 Task: Search one way flight ticket for 5 adults, 2 children, 1 infant in seat and 1 infant on lap in economy from Flagstaff: Flagstaff Pulliam Airport to Riverton: Central Wyoming Regional Airport (was Riverton Regional) on 5-4-2023. Choice of flights is American. Number of bags: 2 carry on bags. Price is upto 78000. Outbound departure time preference is 22:30.
Action: Mouse moved to (303, 259)
Screenshot: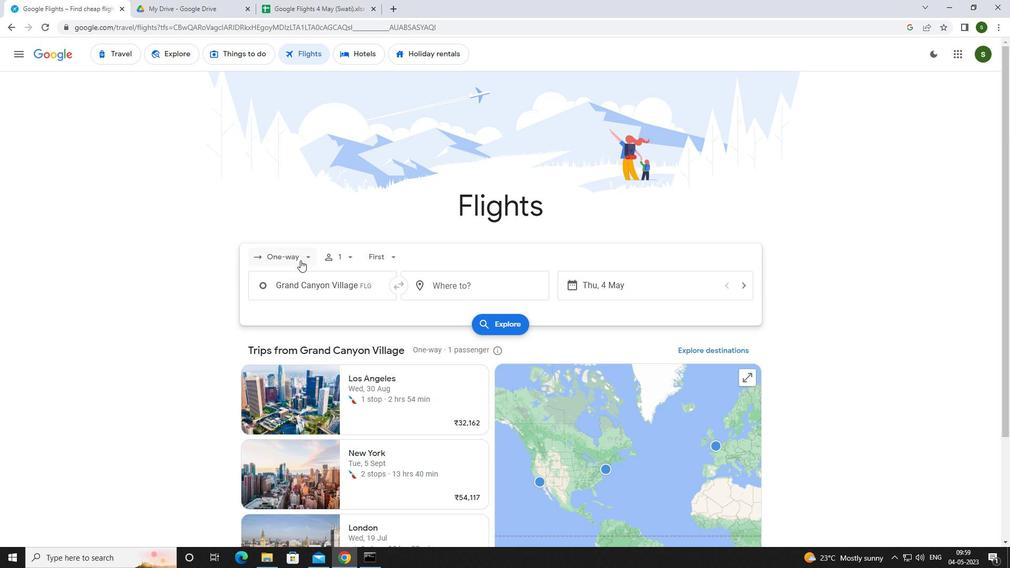 
Action: Mouse pressed left at (303, 259)
Screenshot: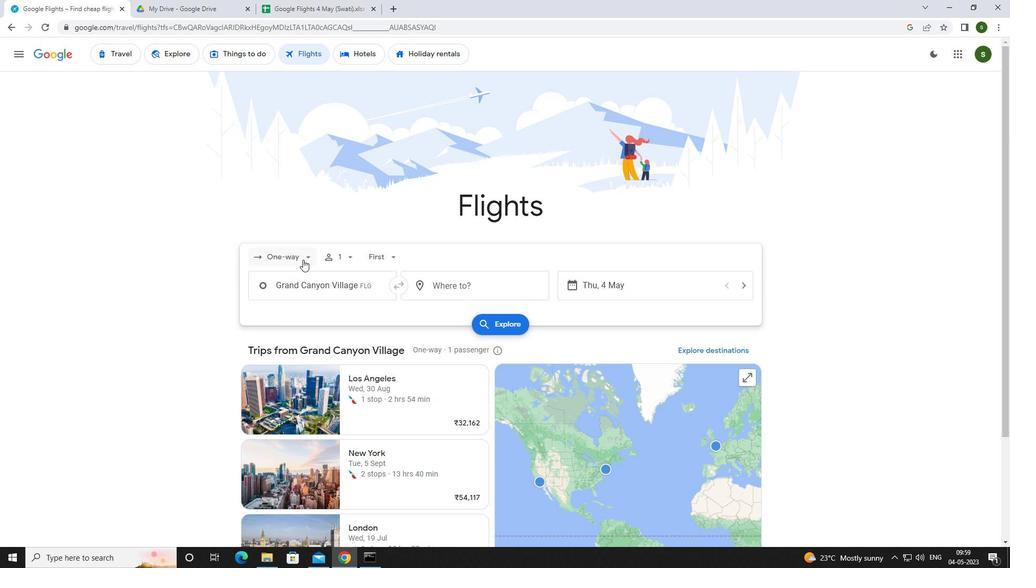 
Action: Mouse moved to (293, 308)
Screenshot: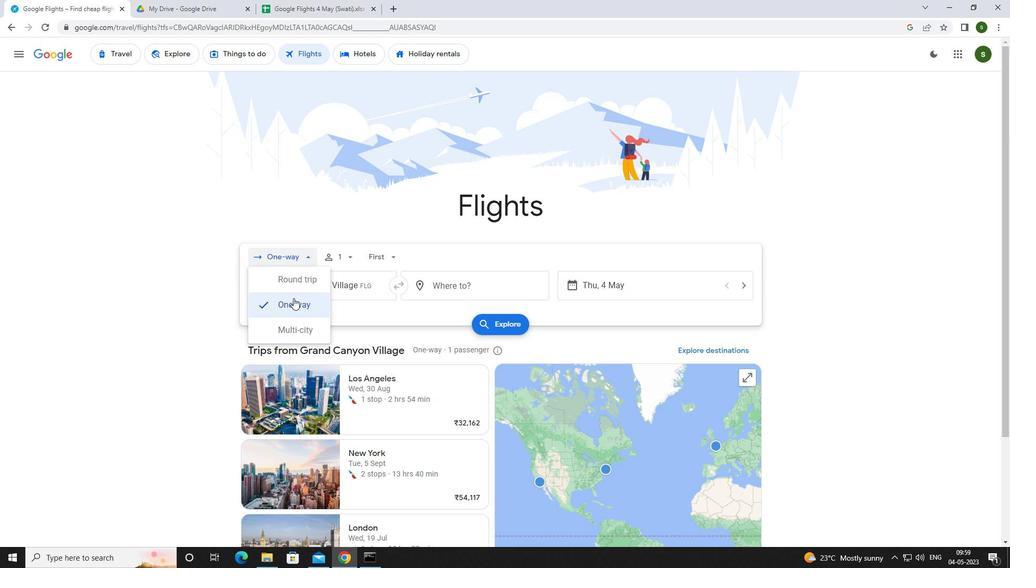 
Action: Mouse pressed left at (293, 308)
Screenshot: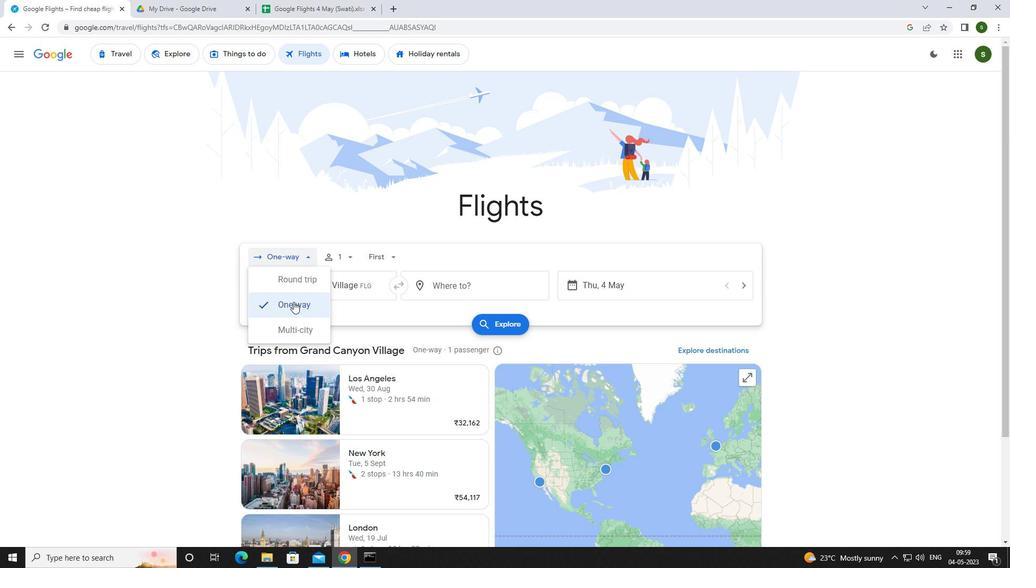 
Action: Mouse moved to (351, 256)
Screenshot: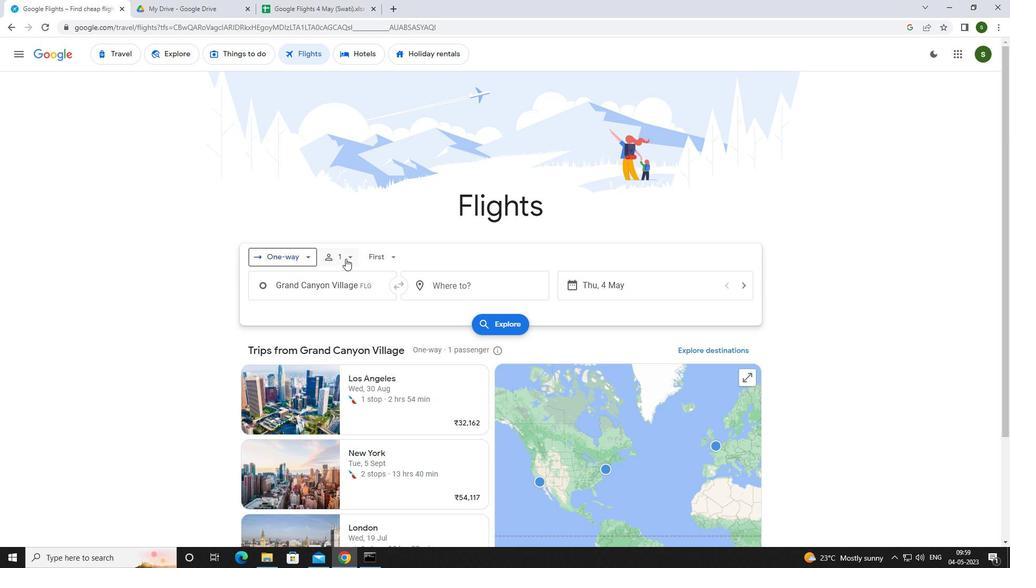 
Action: Mouse pressed left at (351, 256)
Screenshot: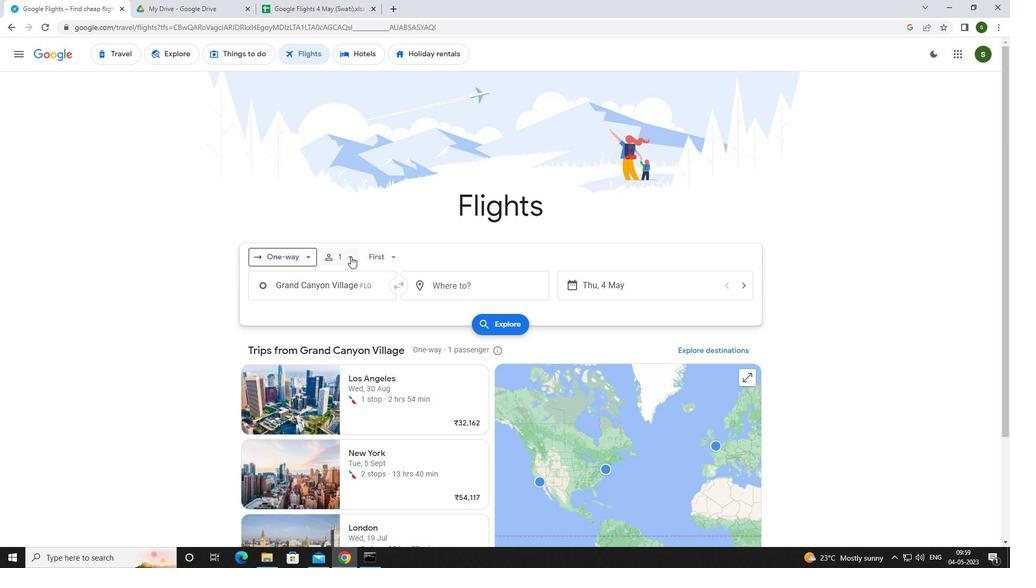 
Action: Mouse moved to (429, 286)
Screenshot: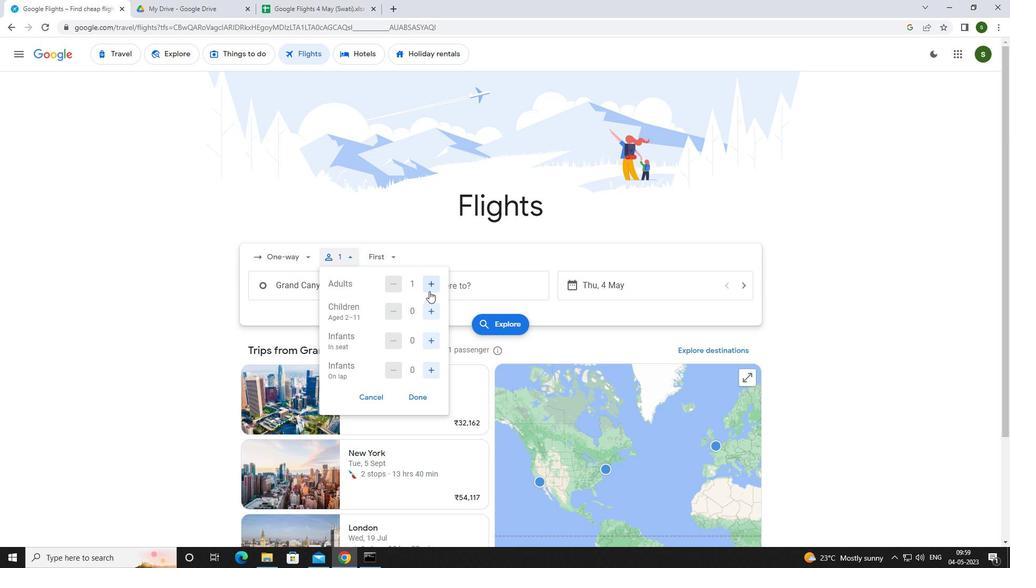
Action: Mouse pressed left at (429, 286)
Screenshot: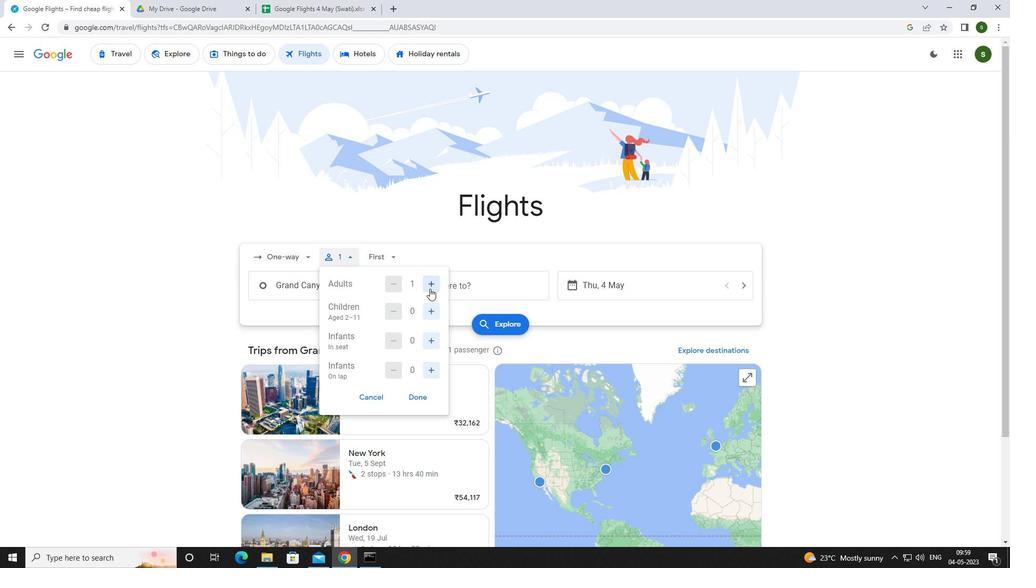 
Action: Mouse moved to (429, 285)
Screenshot: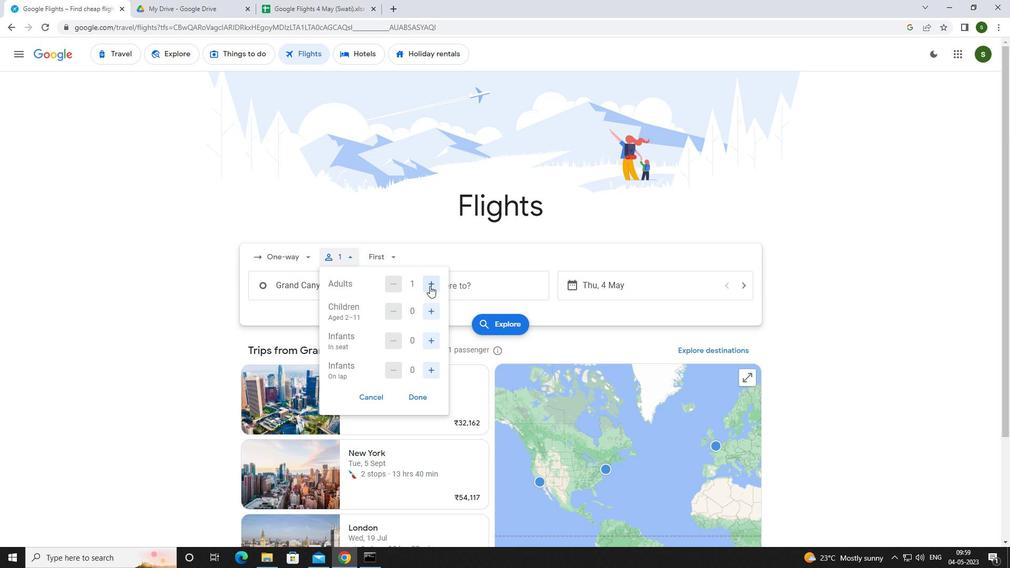 
Action: Mouse pressed left at (429, 285)
Screenshot: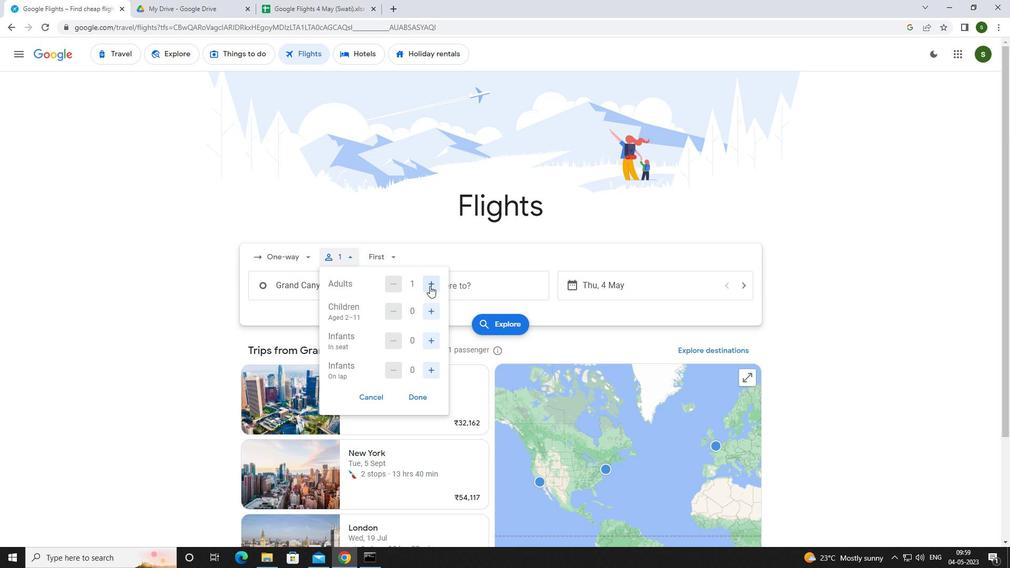 
Action: Mouse pressed left at (429, 285)
Screenshot: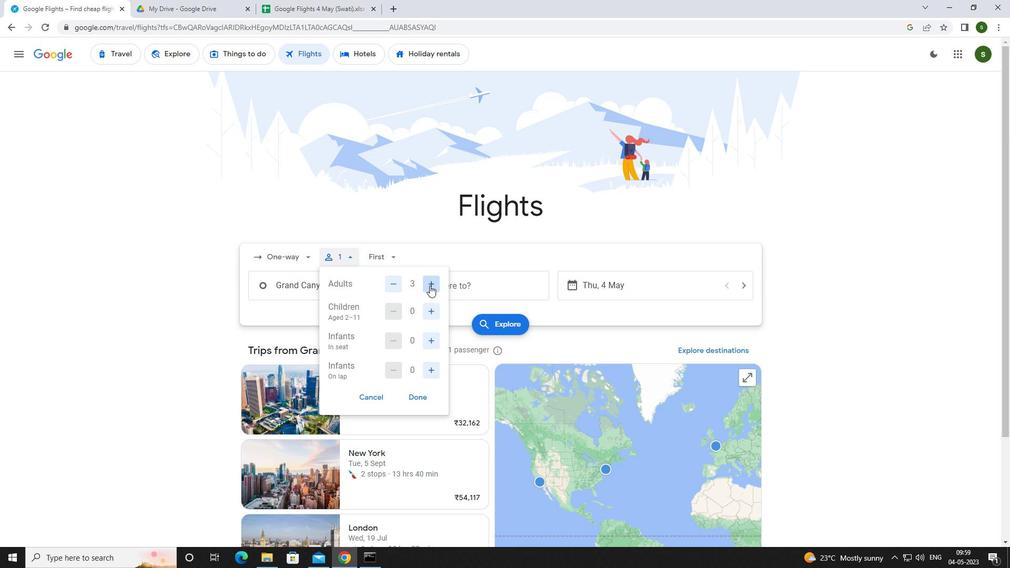 
Action: Mouse pressed left at (429, 285)
Screenshot: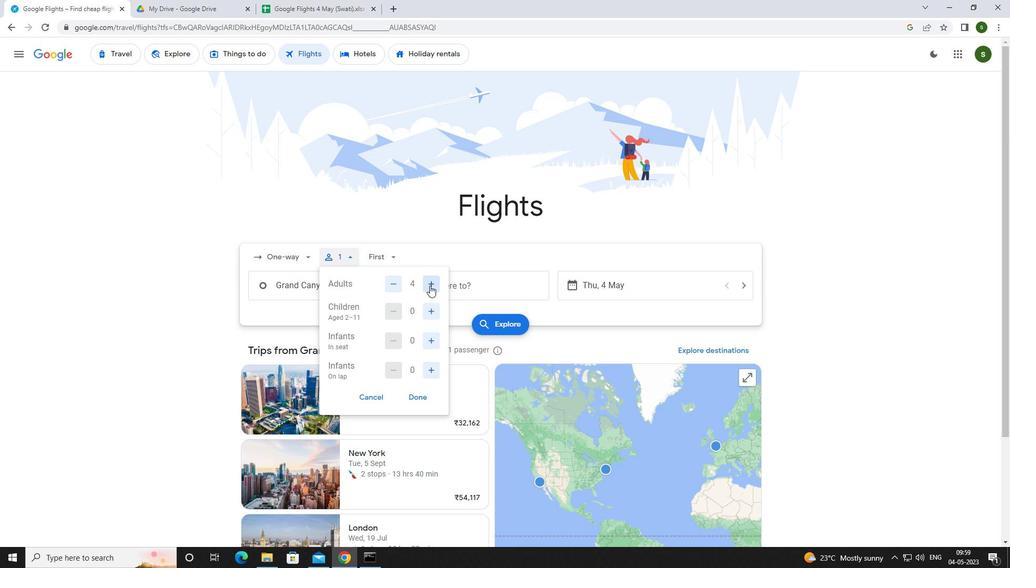 
Action: Mouse moved to (428, 312)
Screenshot: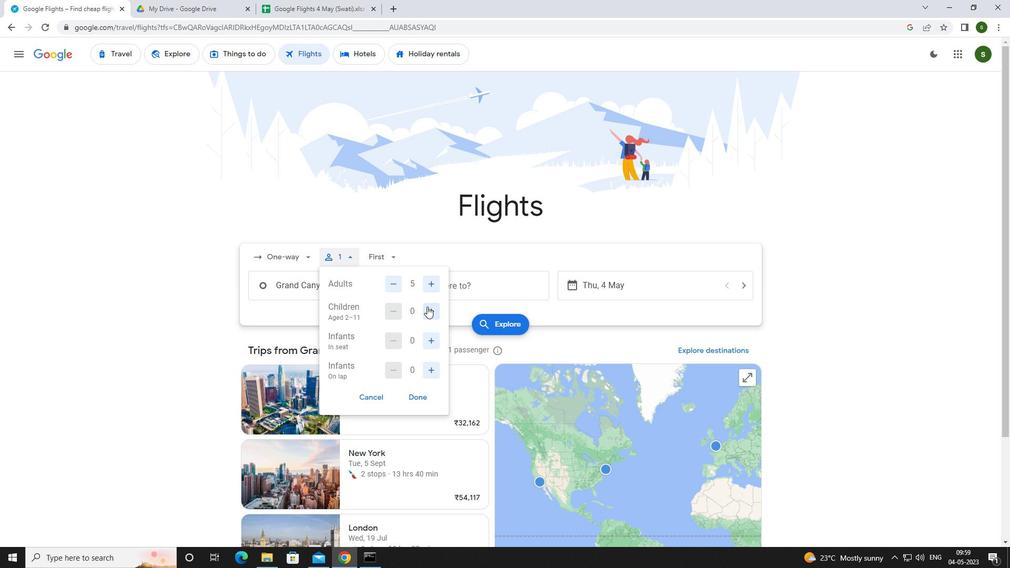
Action: Mouse pressed left at (428, 312)
Screenshot: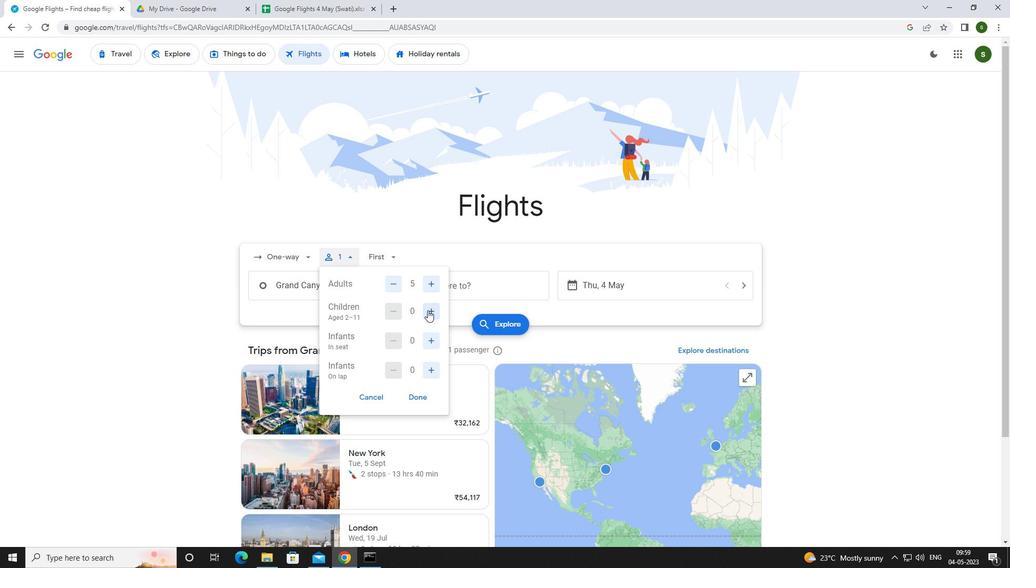 
Action: Mouse pressed left at (428, 312)
Screenshot: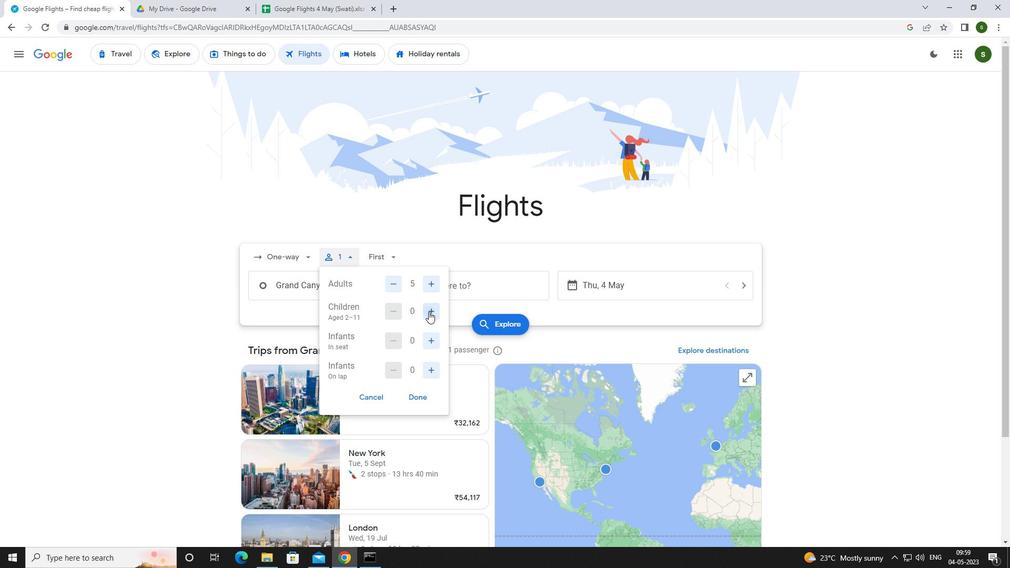 
Action: Mouse moved to (428, 339)
Screenshot: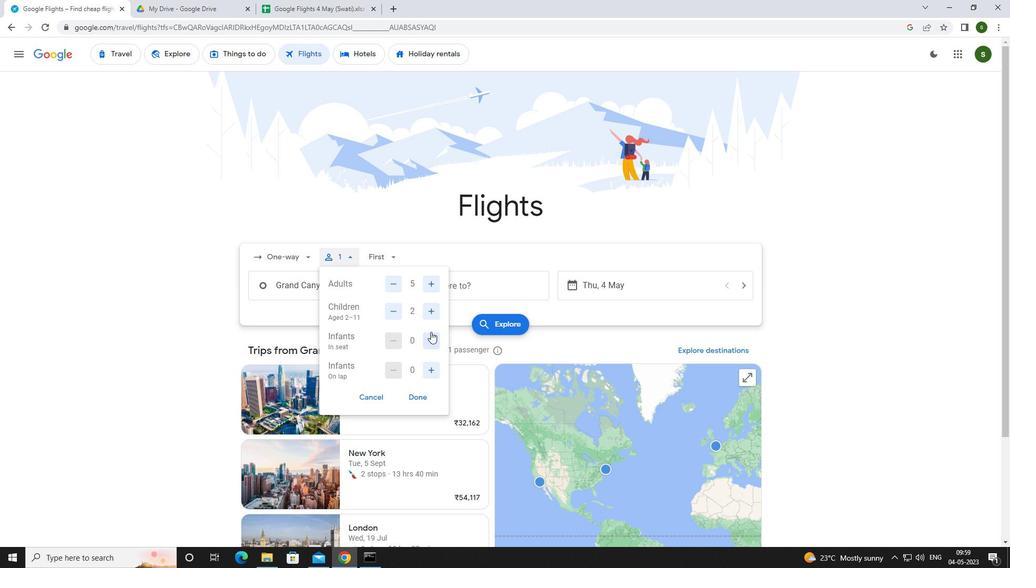 
Action: Mouse pressed left at (428, 339)
Screenshot: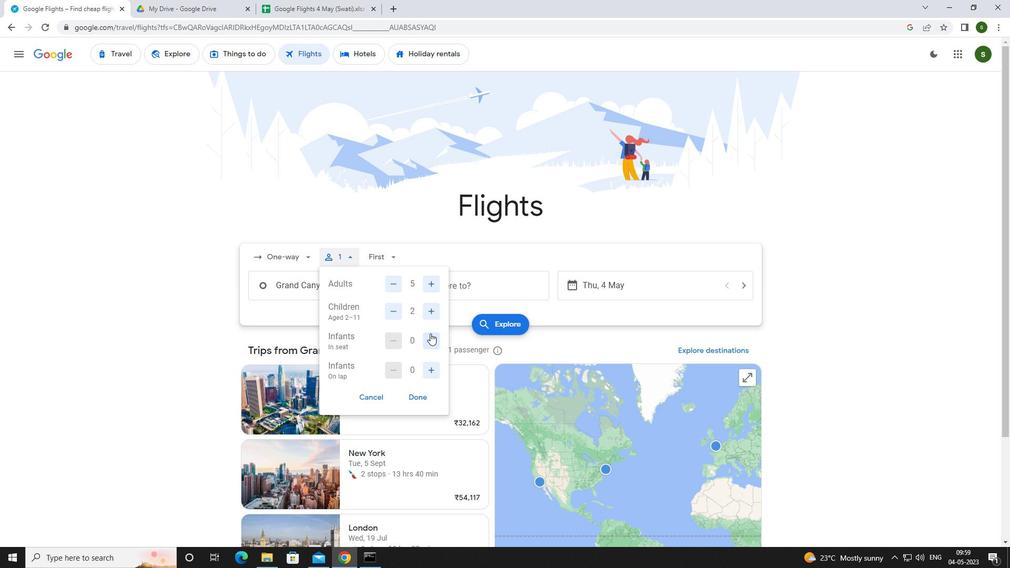 
Action: Mouse moved to (431, 374)
Screenshot: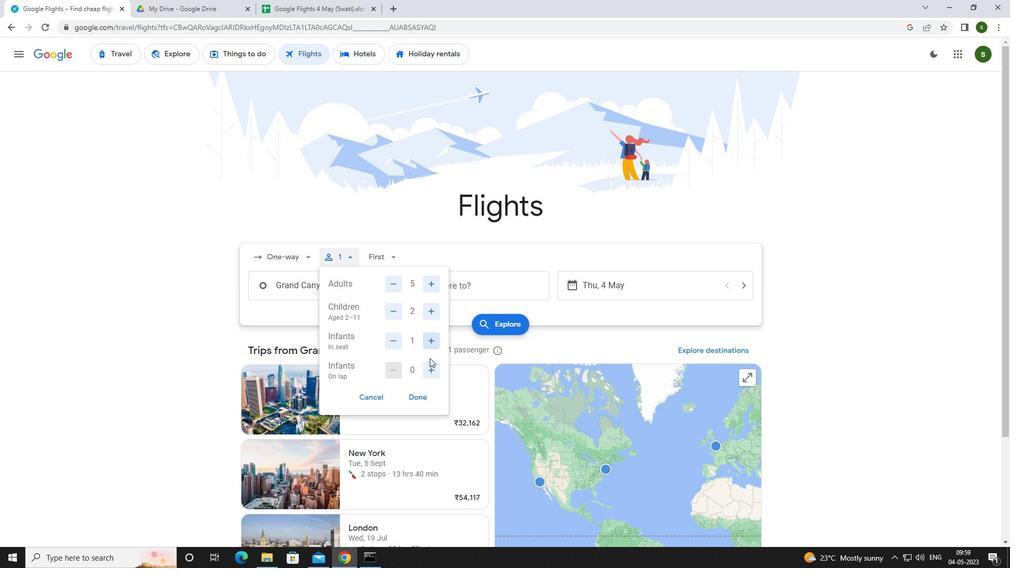 
Action: Mouse pressed left at (431, 374)
Screenshot: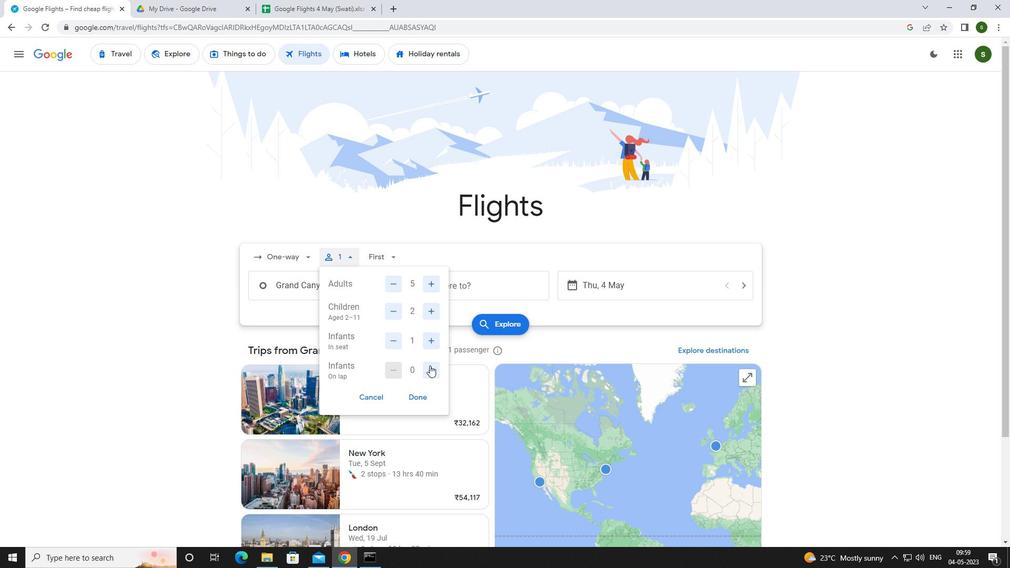 
Action: Mouse moved to (391, 256)
Screenshot: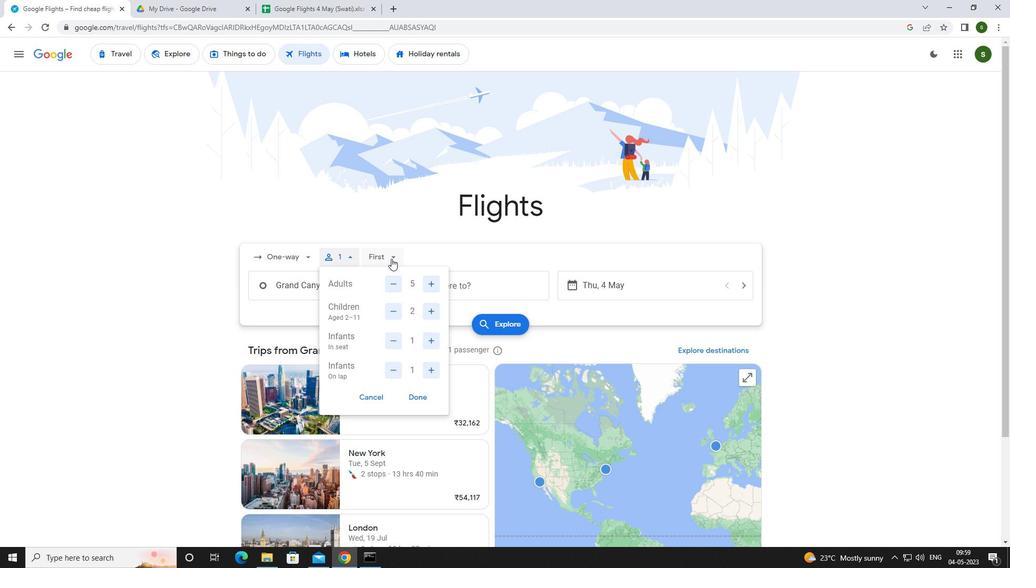 
Action: Mouse pressed left at (391, 256)
Screenshot: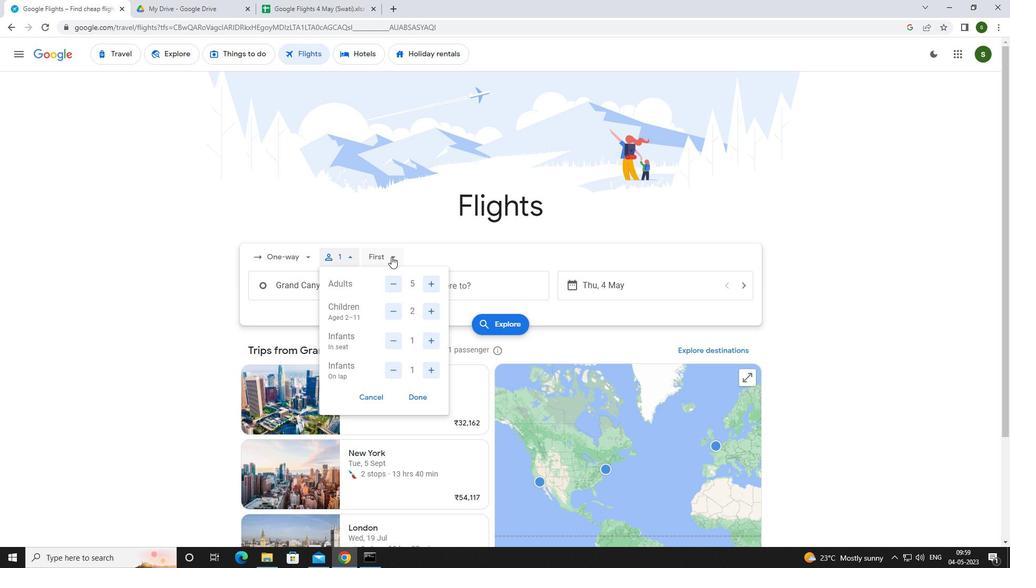 
Action: Mouse moved to (392, 268)
Screenshot: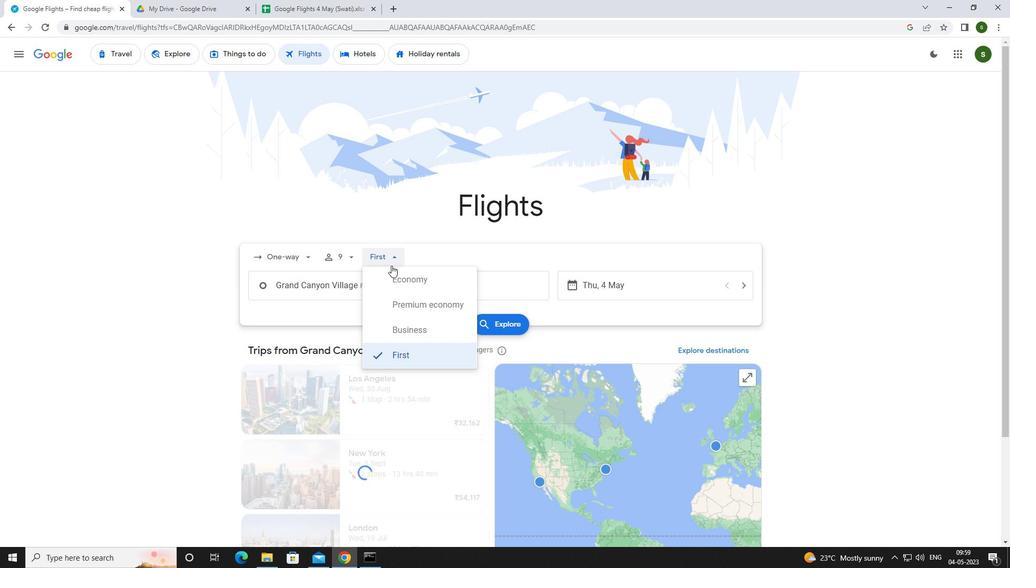 
Action: Mouse pressed left at (392, 268)
Screenshot: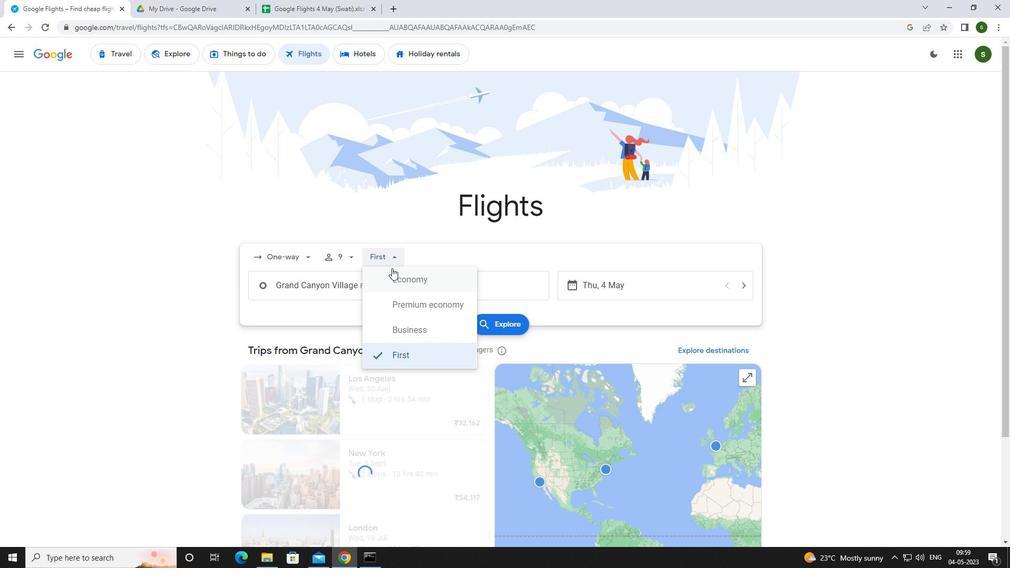 
Action: Mouse moved to (376, 293)
Screenshot: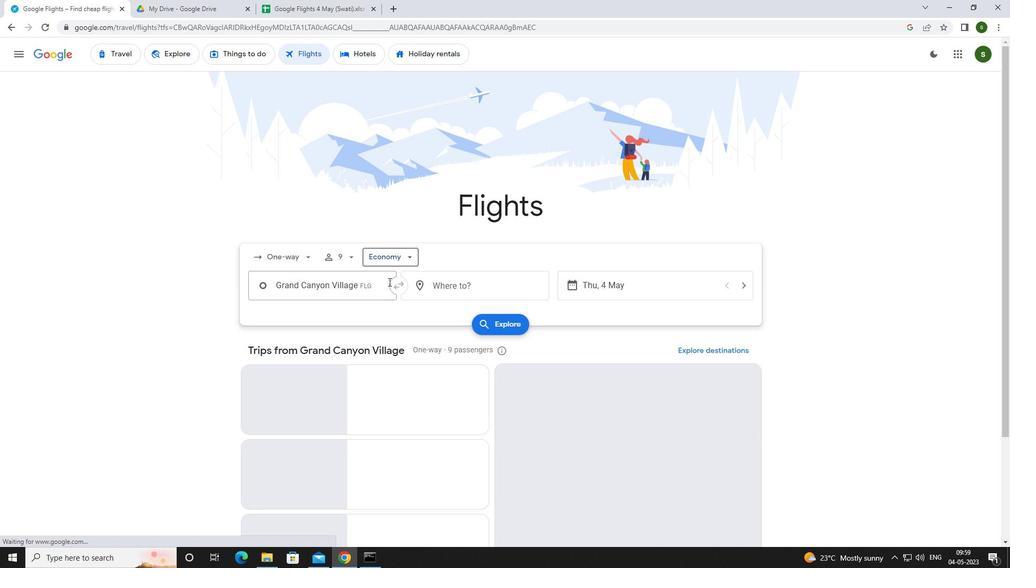 
Action: Mouse pressed left at (376, 293)
Screenshot: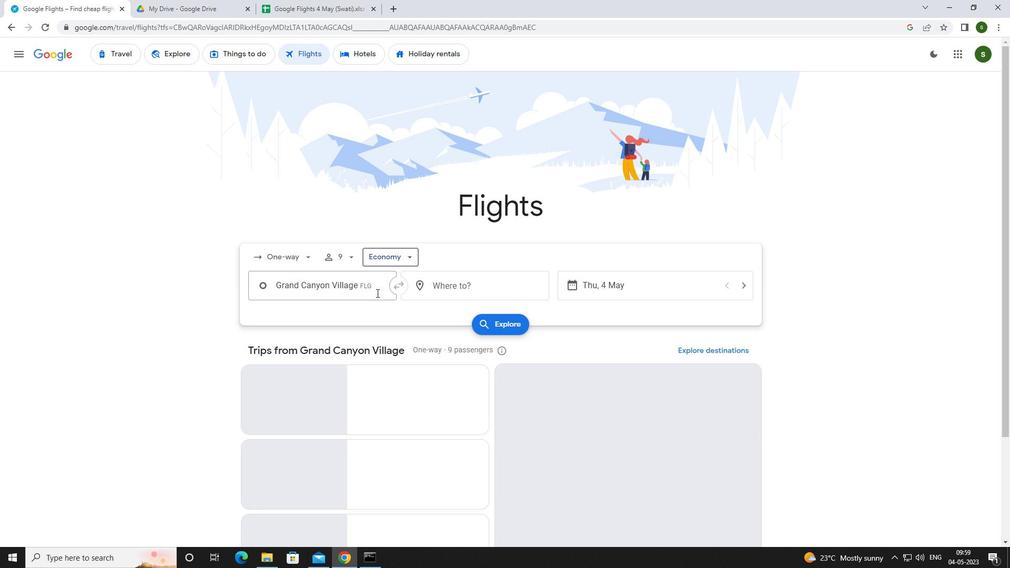 
Action: Key pressed <Key.caps_lock>f<Key.caps_lock>lagstaff
Screenshot: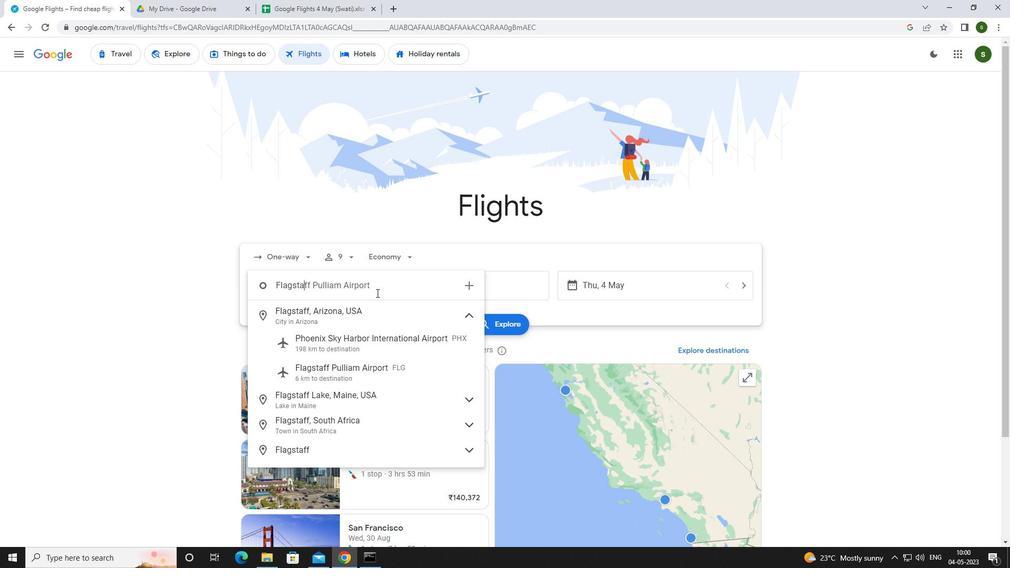 
Action: Mouse moved to (362, 367)
Screenshot: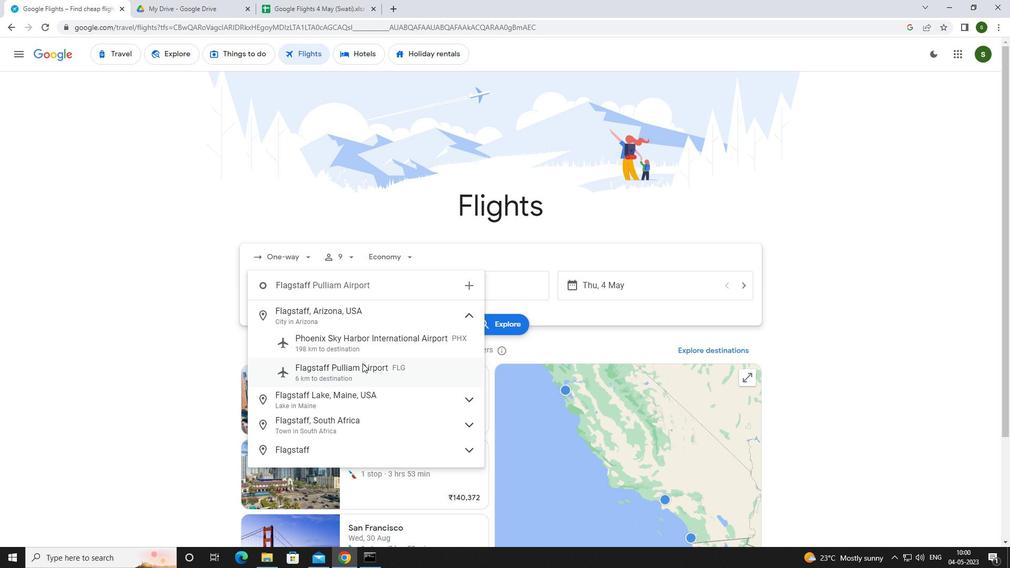 
Action: Mouse pressed left at (362, 367)
Screenshot: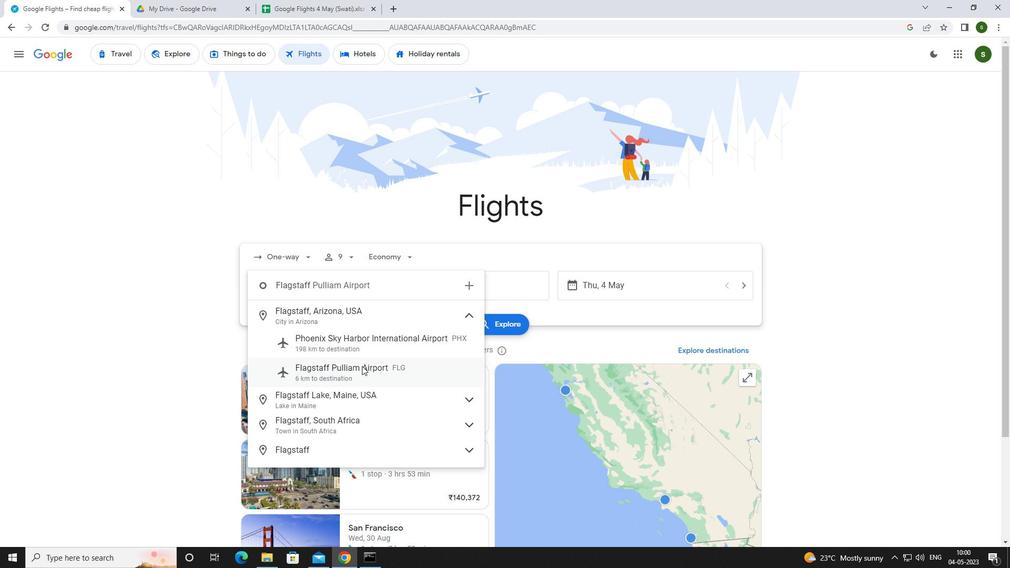 
Action: Mouse moved to (453, 282)
Screenshot: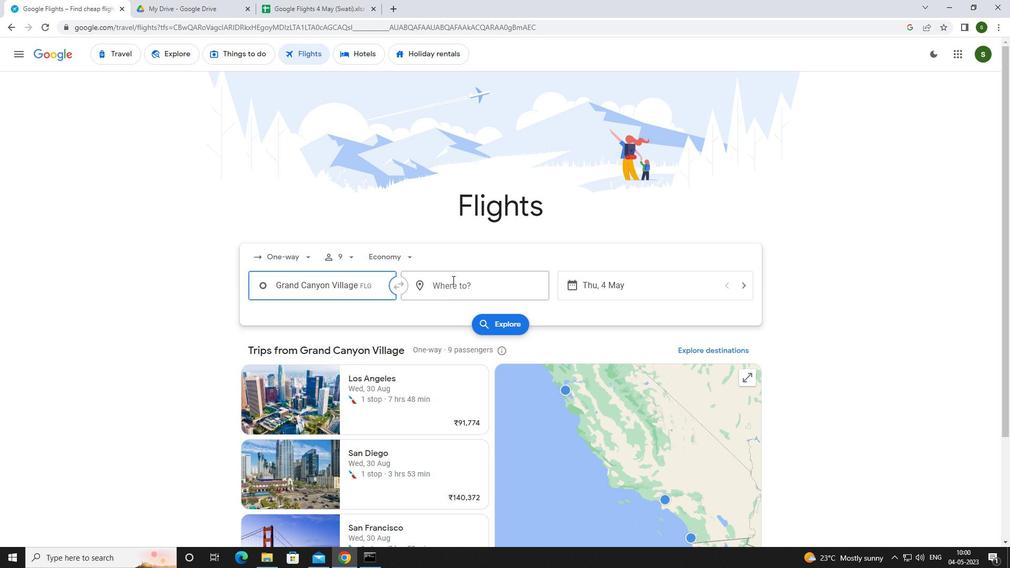 
Action: Mouse pressed left at (453, 282)
Screenshot: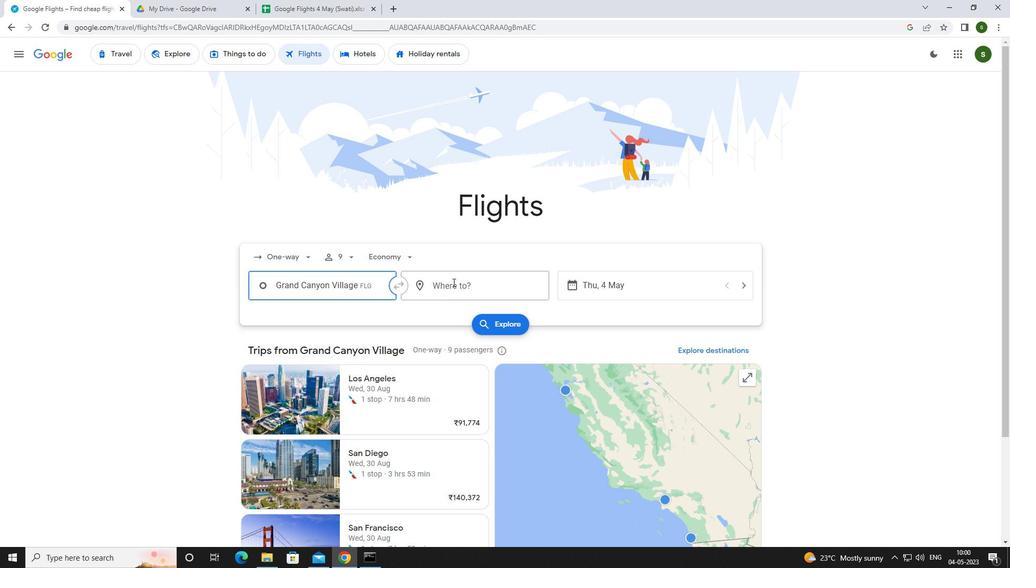 
Action: Mouse moved to (427, 289)
Screenshot: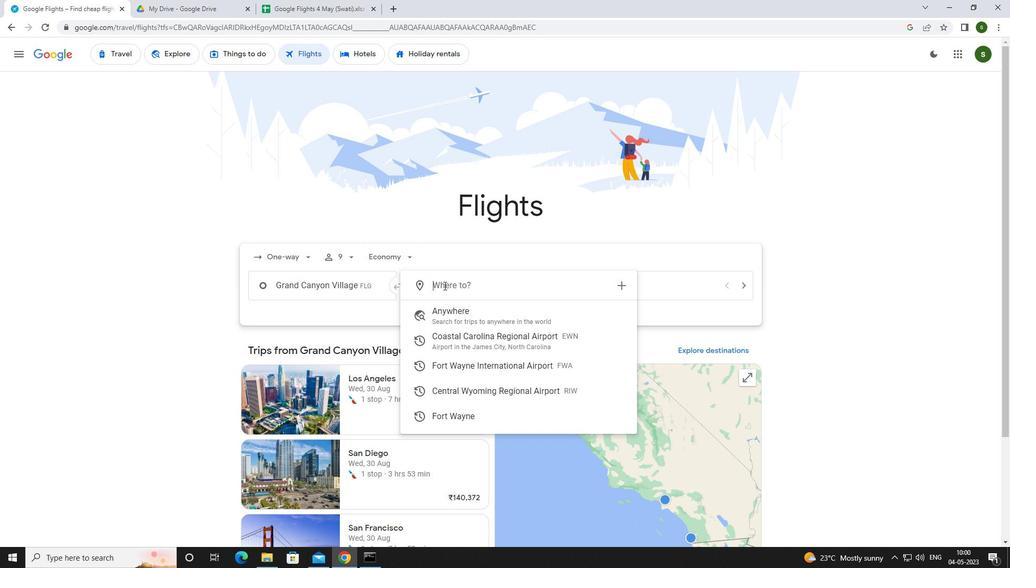 
Action: Key pressed <Key.caps_lock>r<Key.caps_lock>iverton
Screenshot: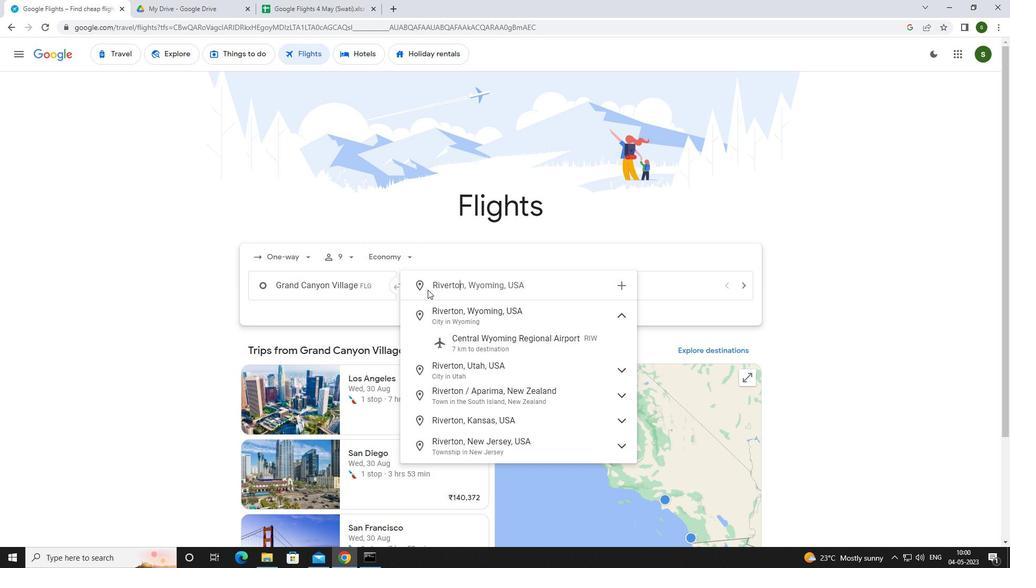 
Action: Mouse moved to (457, 342)
Screenshot: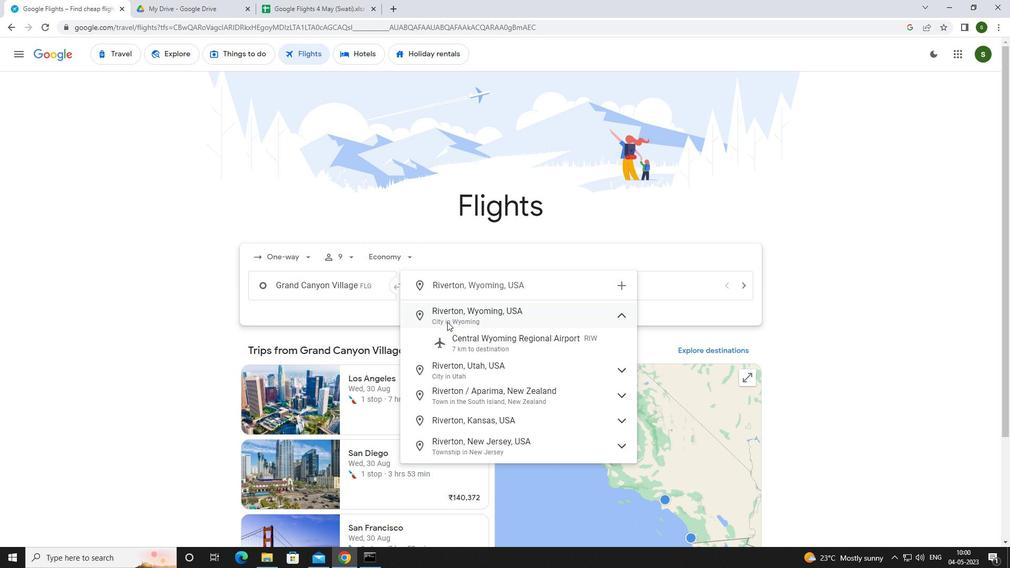 
Action: Mouse pressed left at (457, 342)
Screenshot: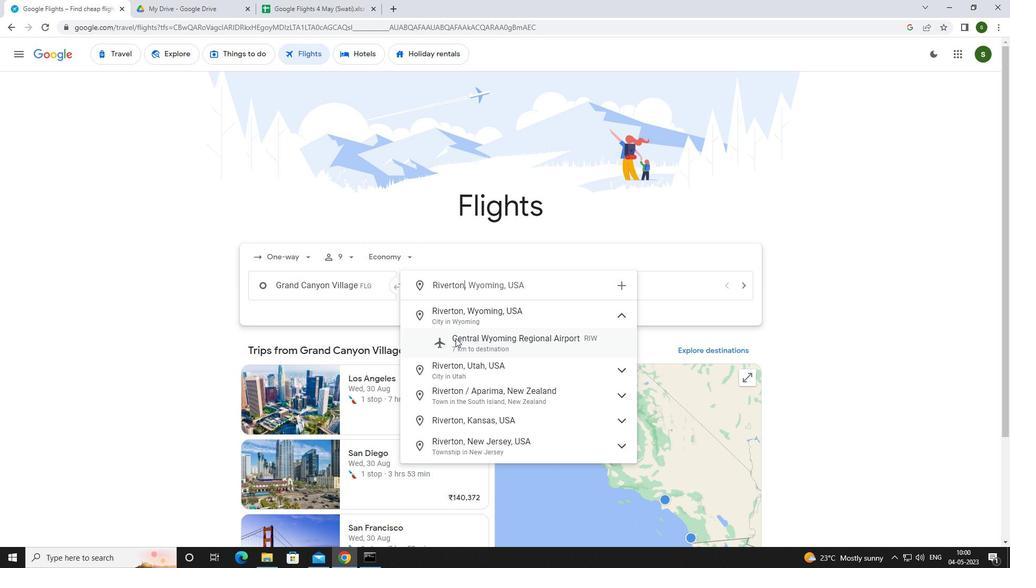 
Action: Mouse moved to (615, 278)
Screenshot: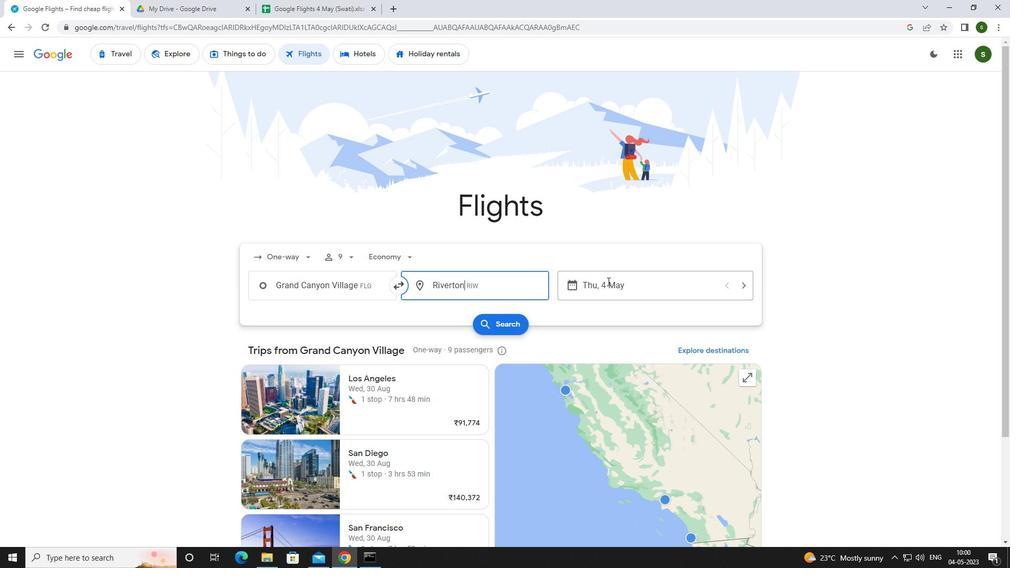 
Action: Mouse pressed left at (615, 278)
Screenshot: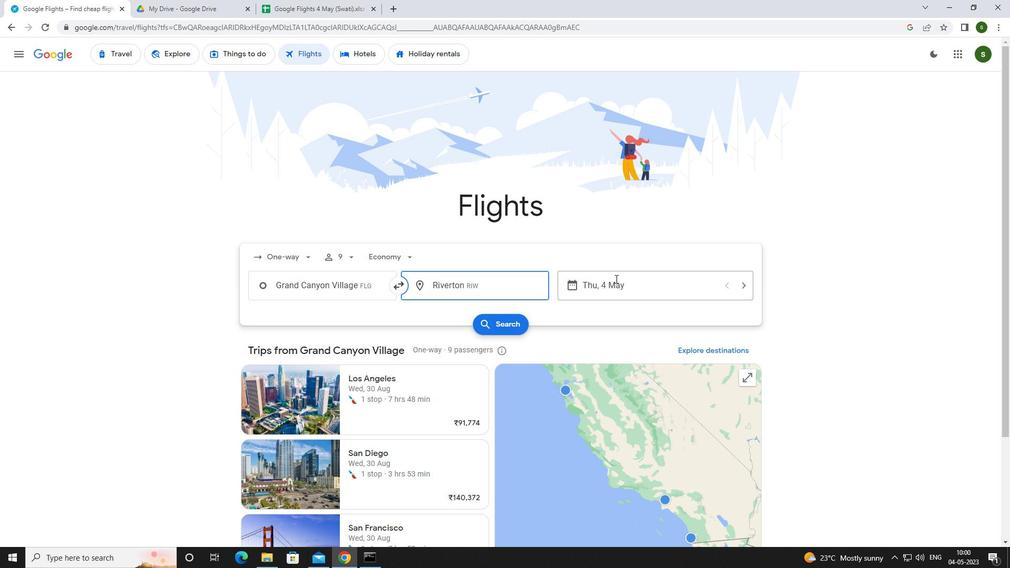 
Action: Mouse moved to (482, 355)
Screenshot: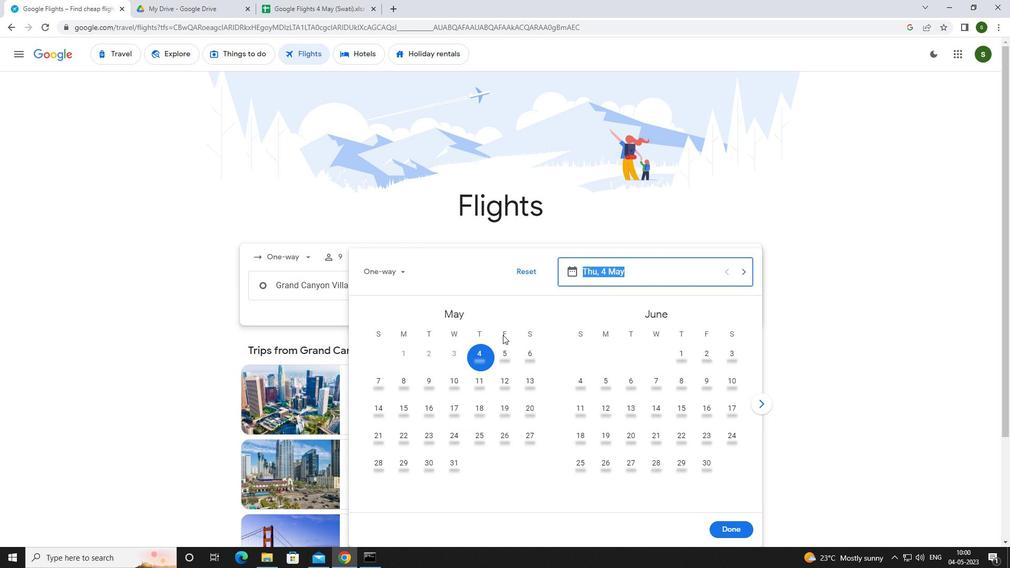 
Action: Mouse pressed left at (482, 355)
Screenshot: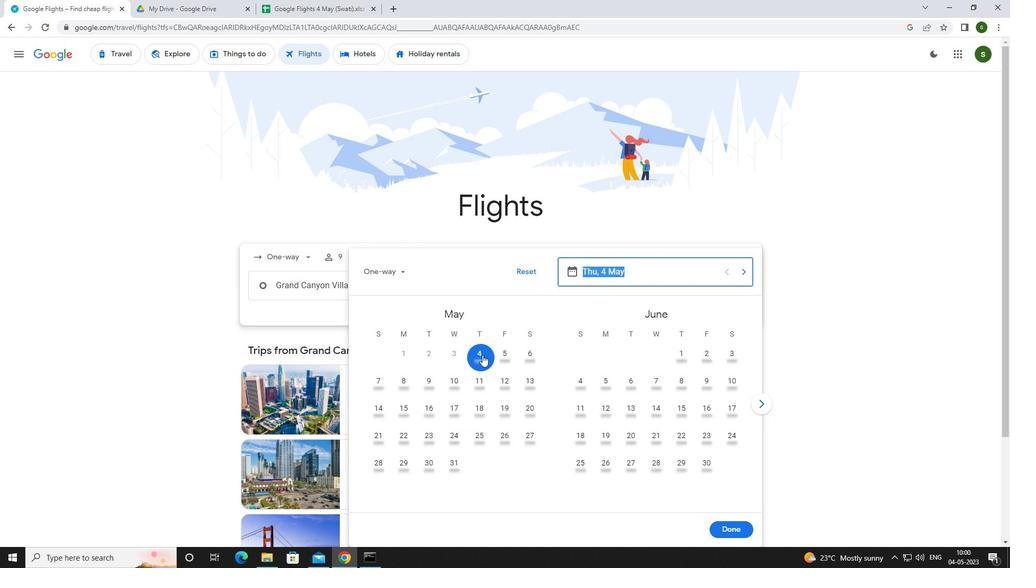 
Action: Mouse moved to (733, 532)
Screenshot: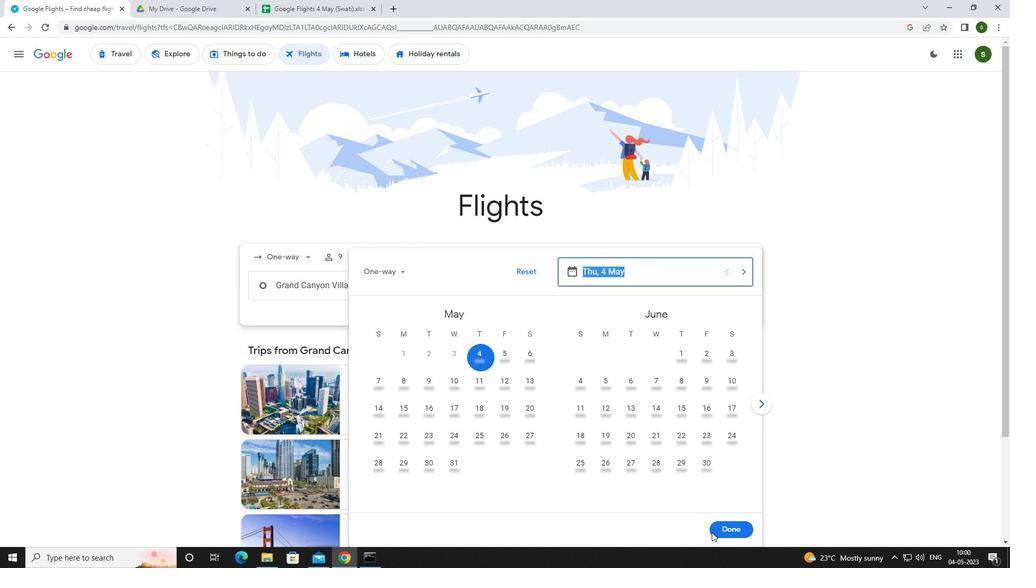 
Action: Mouse pressed left at (733, 532)
Screenshot: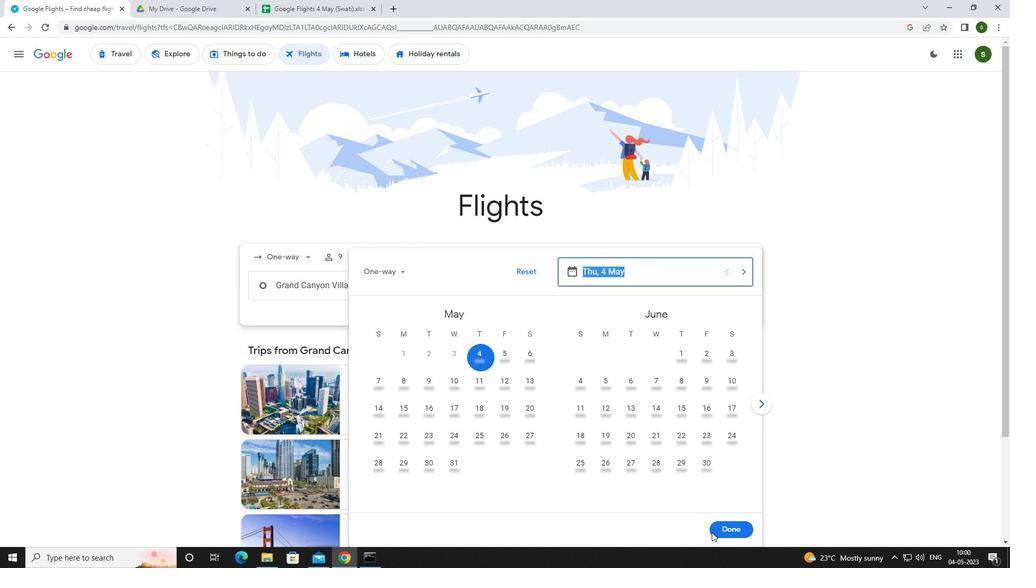 
Action: Mouse moved to (504, 318)
Screenshot: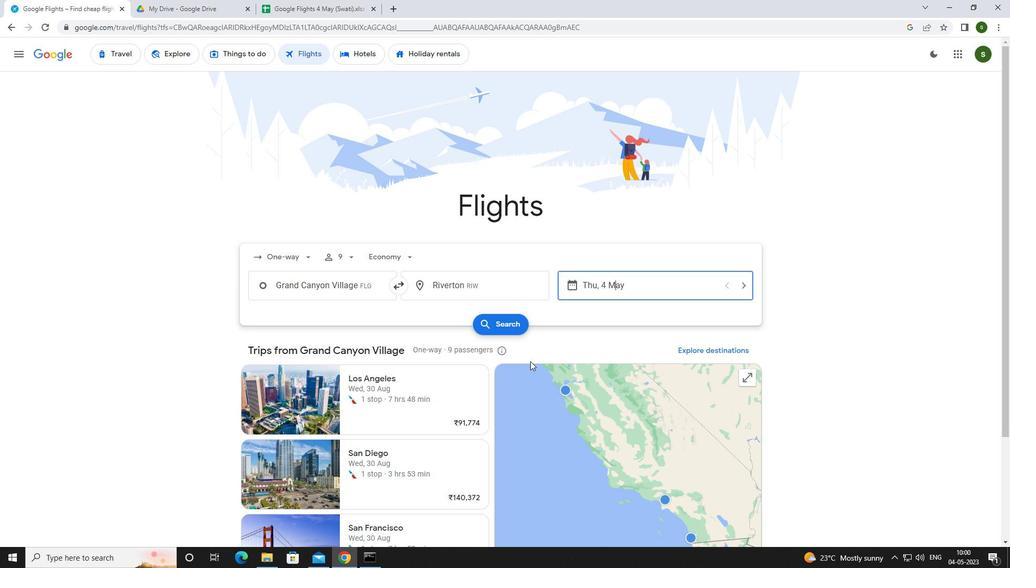 
Action: Mouse pressed left at (504, 318)
Screenshot: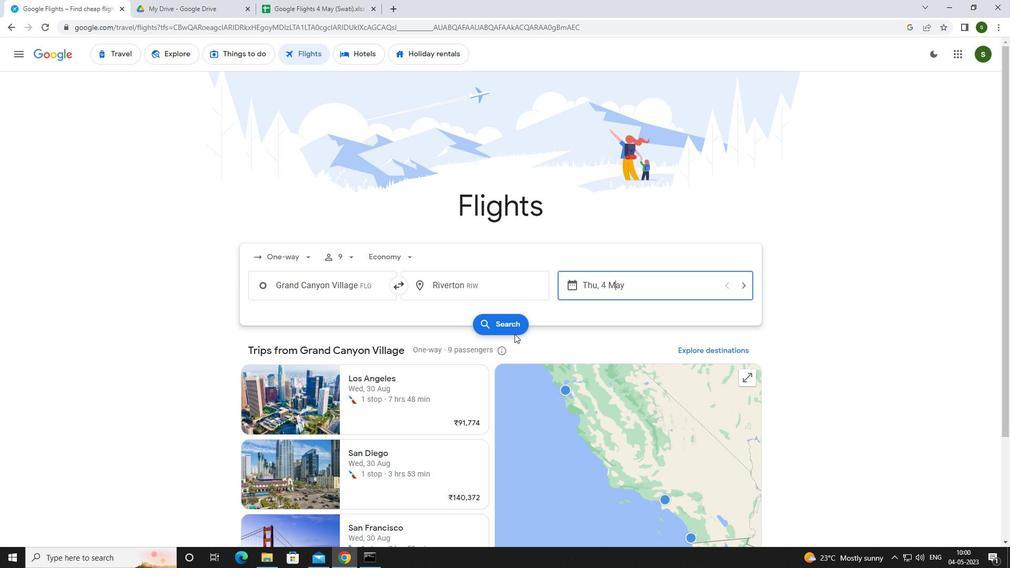 
Action: Mouse moved to (268, 148)
Screenshot: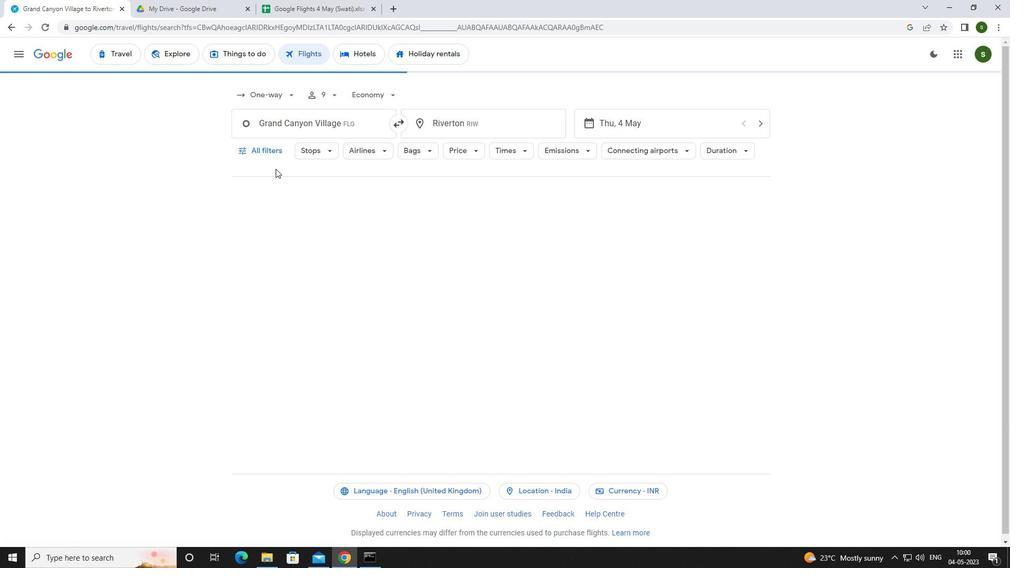 
Action: Mouse pressed left at (268, 148)
Screenshot: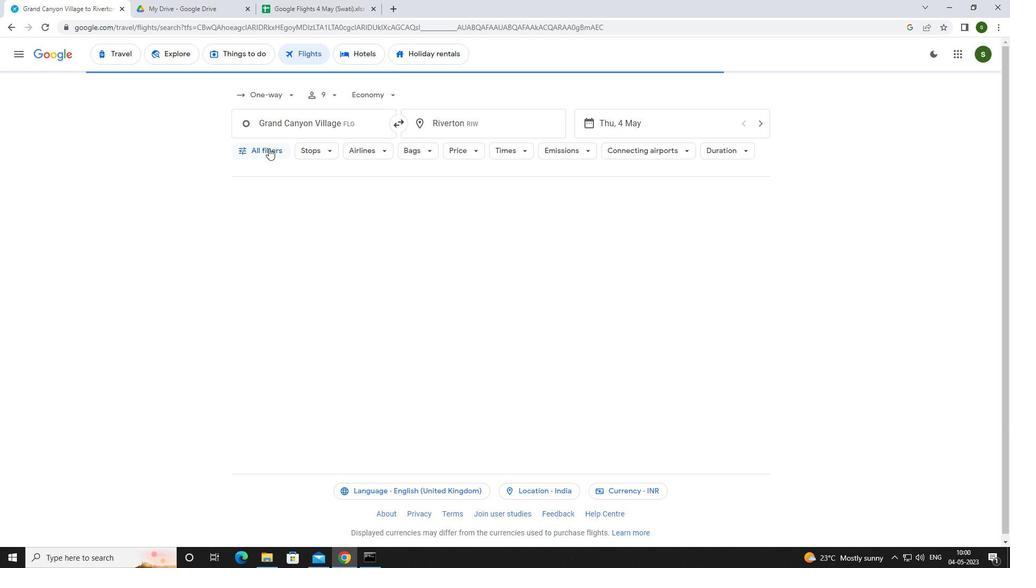 
Action: Mouse moved to (395, 378)
Screenshot: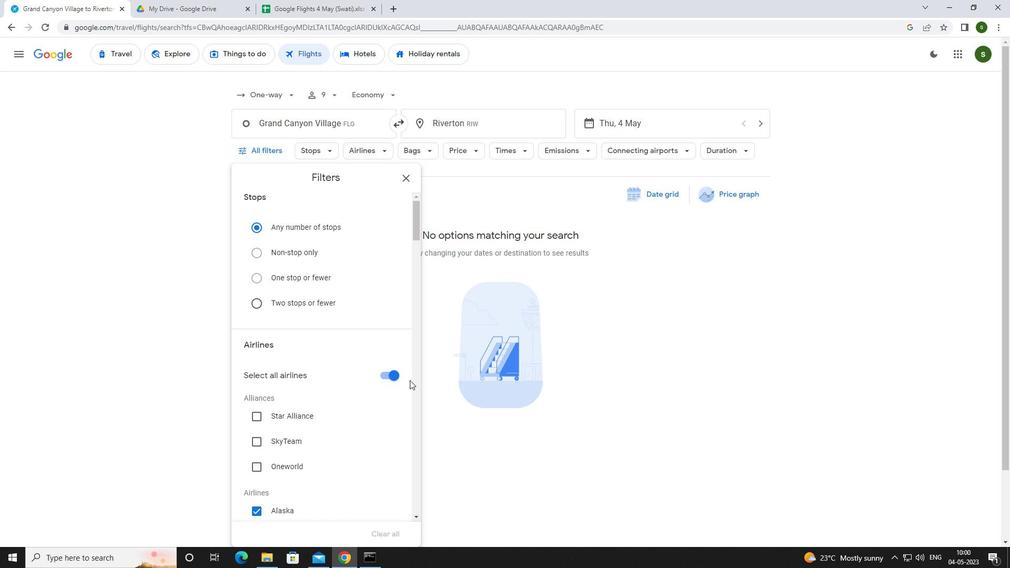 
Action: Mouse pressed left at (395, 378)
Screenshot: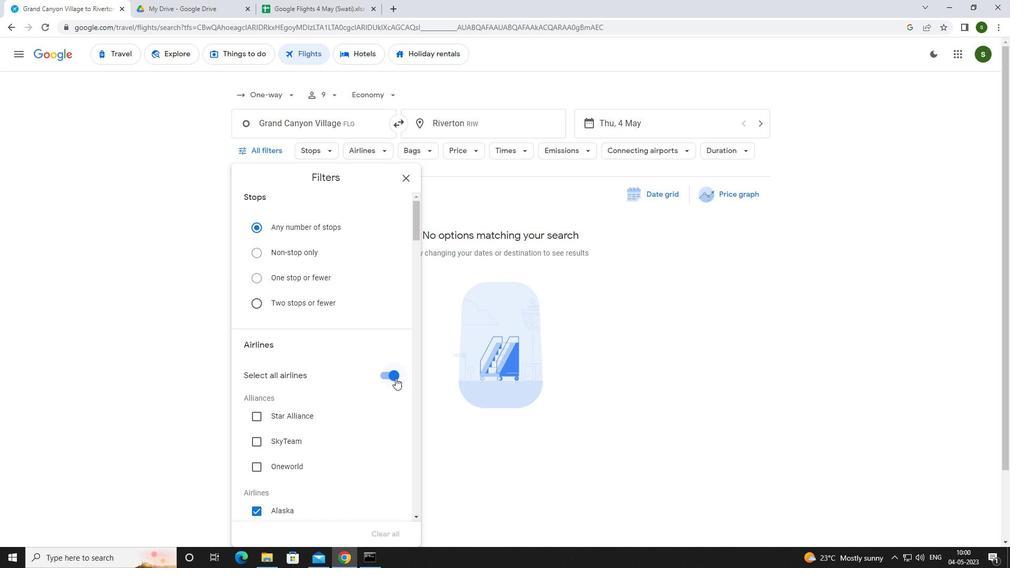 
Action: Mouse moved to (322, 338)
Screenshot: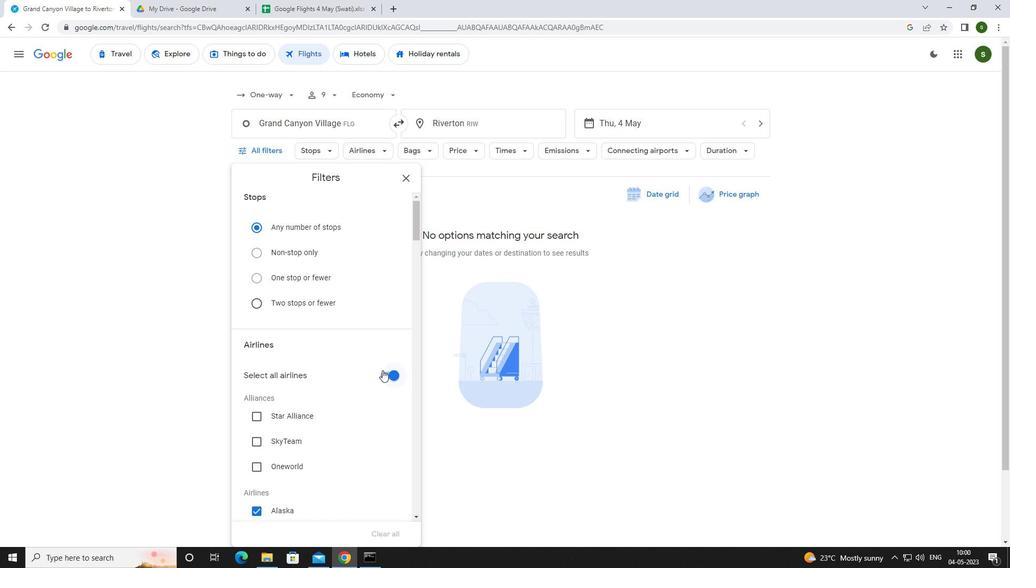 
Action: Mouse scrolled (322, 337) with delta (0, 0)
Screenshot: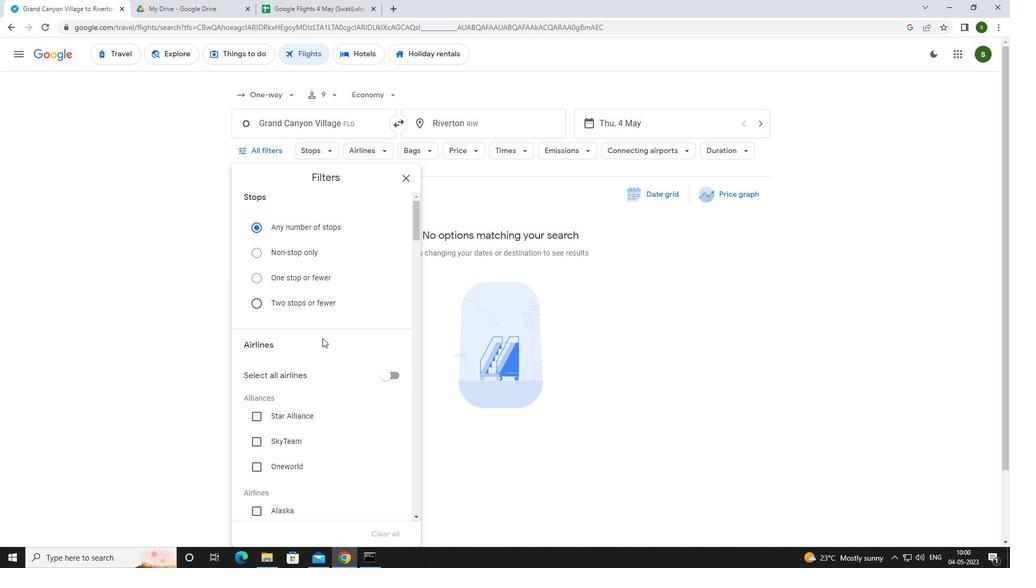
Action: Mouse scrolled (322, 337) with delta (0, 0)
Screenshot: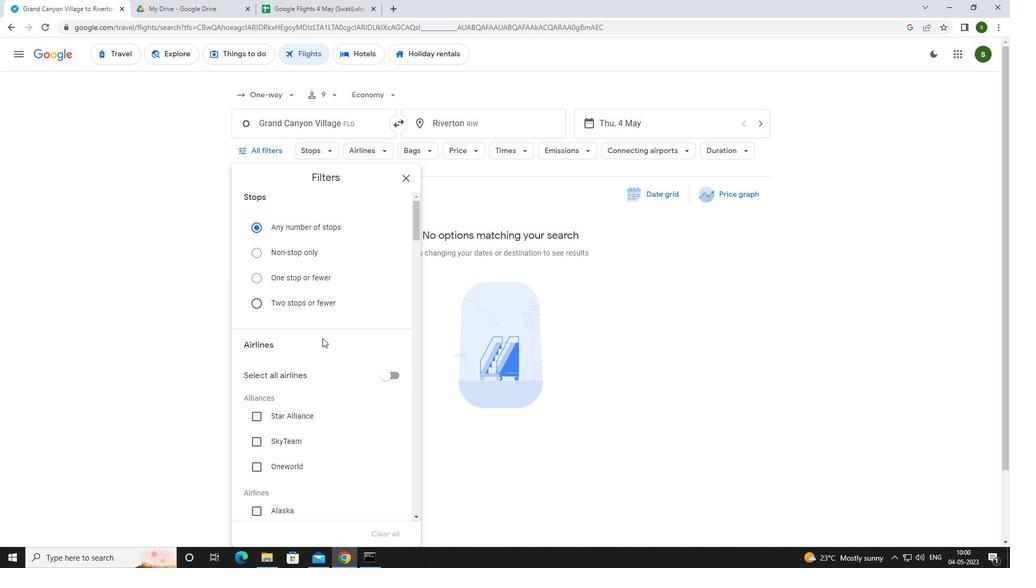 
Action: Mouse moved to (287, 430)
Screenshot: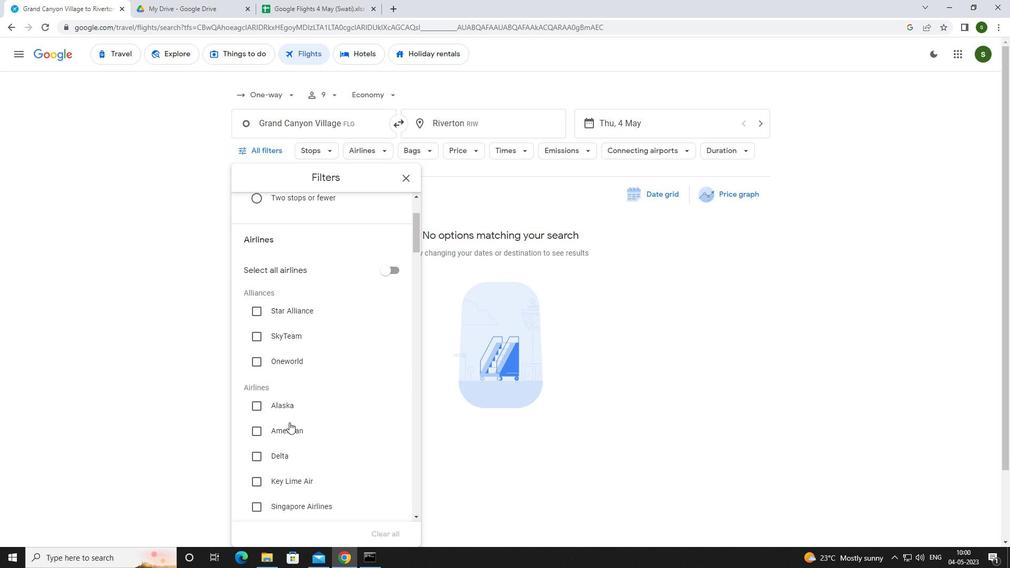 
Action: Mouse pressed left at (287, 430)
Screenshot: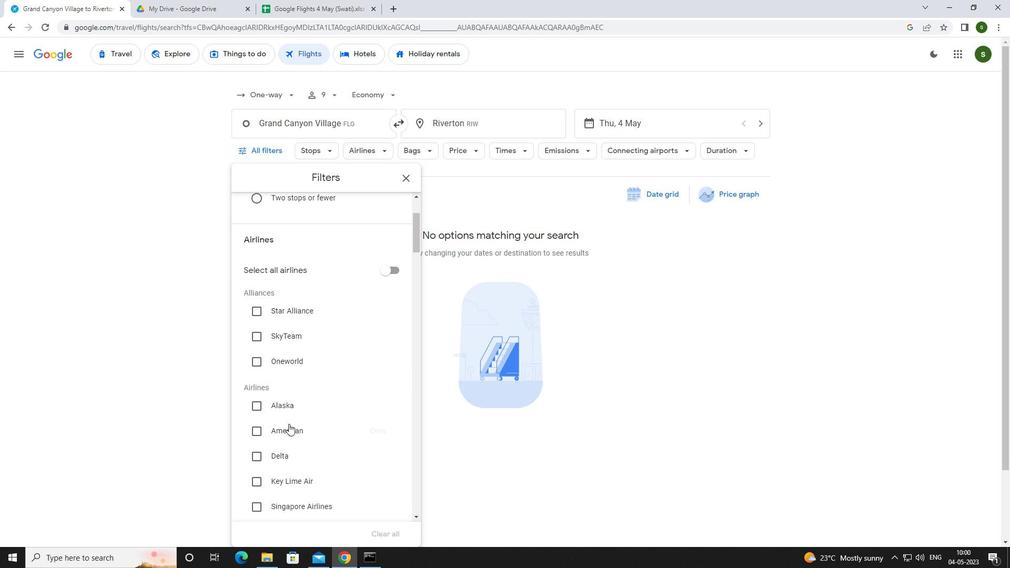 
Action: Mouse scrolled (287, 429) with delta (0, 0)
Screenshot: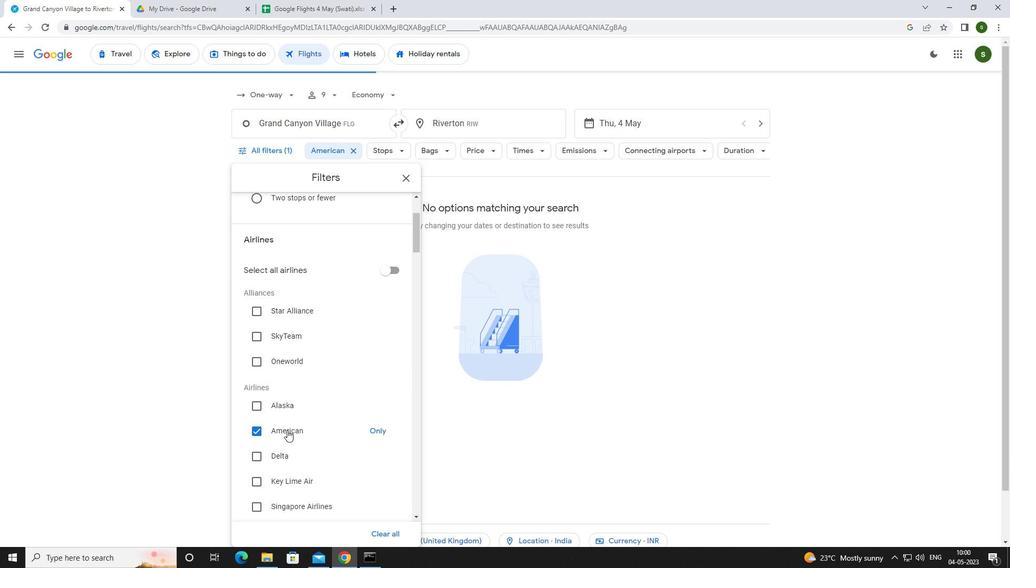 
Action: Mouse scrolled (287, 429) with delta (0, 0)
Screenshot: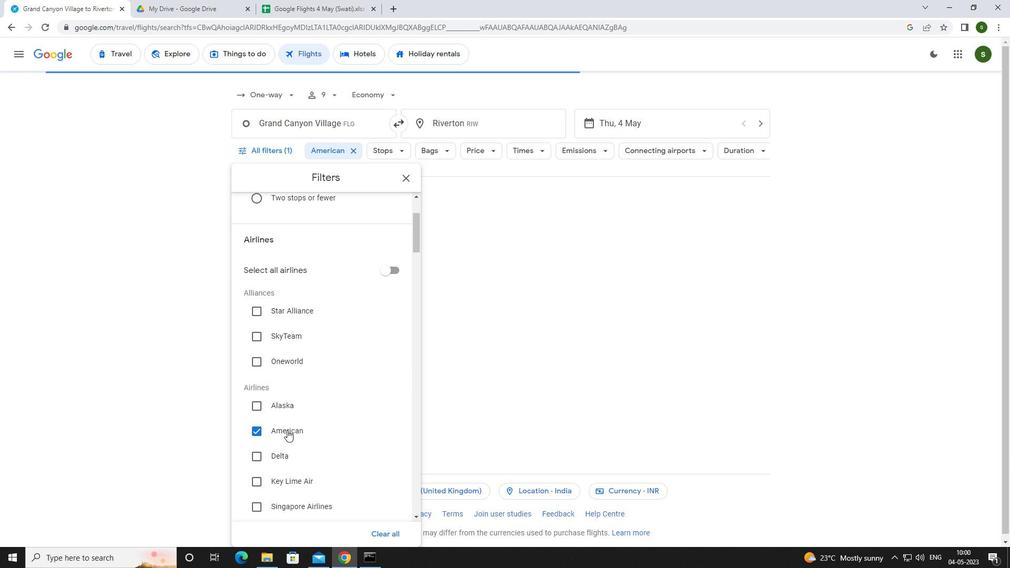 
Action: Mouse scrolled (287, 429) with delta (0, 0)
Screenshot: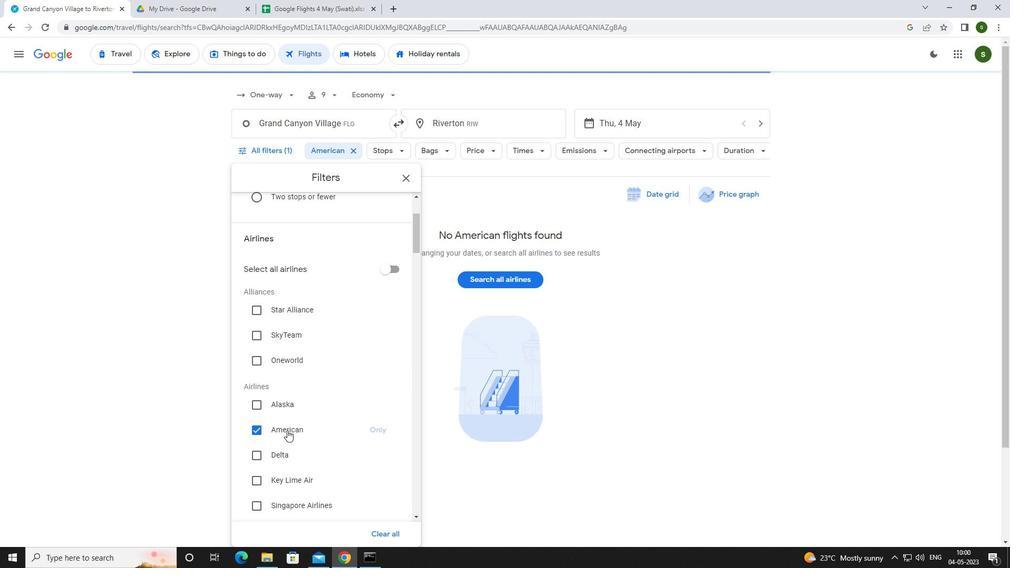 
Action: Mouse scrolled (287, 429) with delta (0, 0)
Screenshot: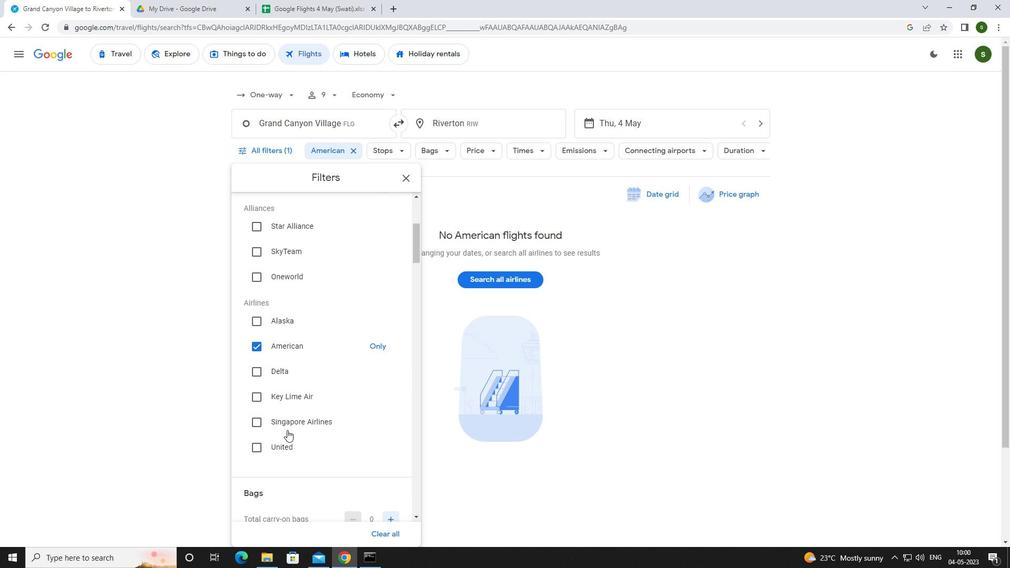 
Action: Mouse moved to (389, 394)
Screenshot: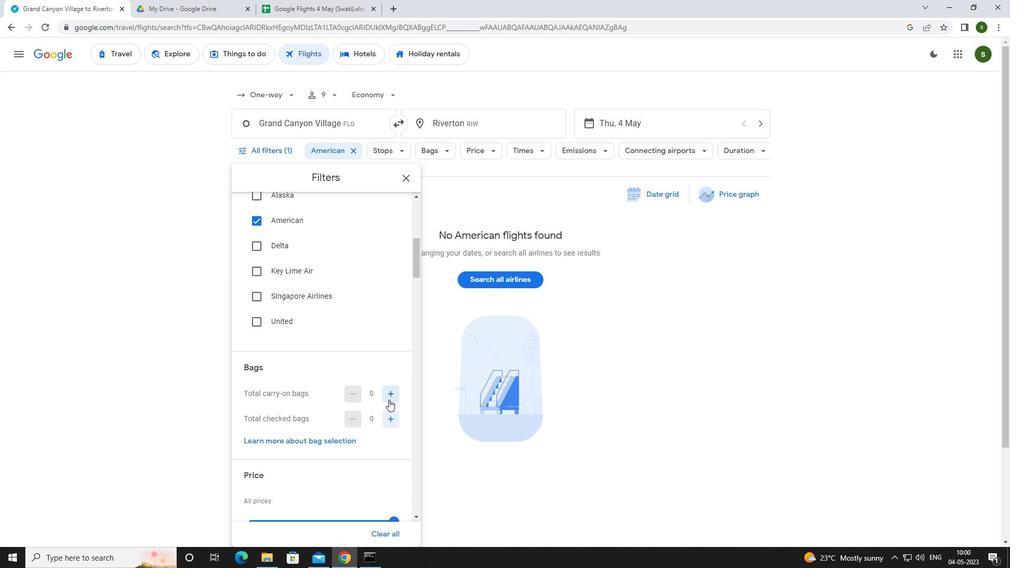 
Action: Mouse pressed left at (389, 394)
Screenshot: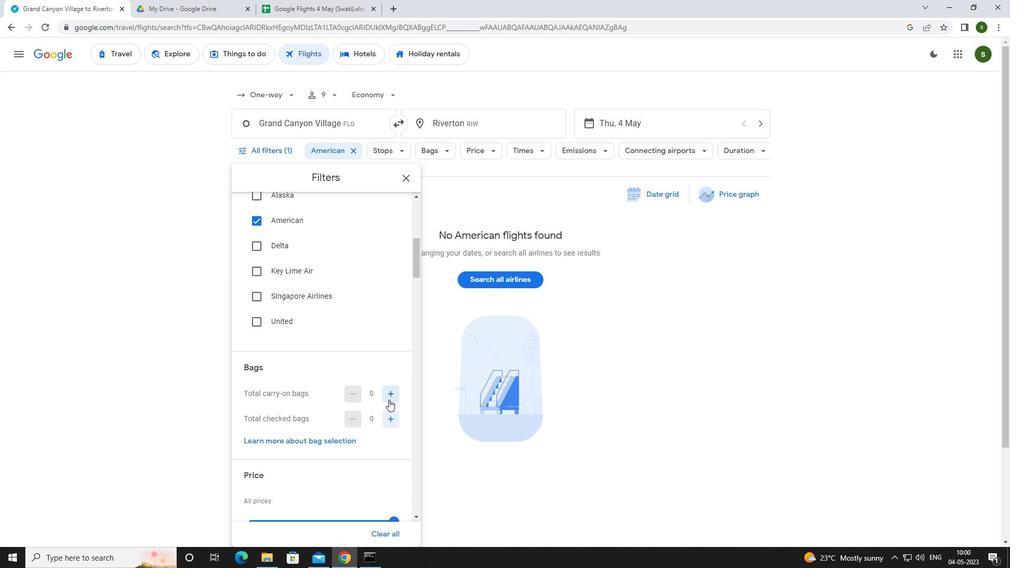 
Action: Mouse pressed left at (389, 394)
Screenshot: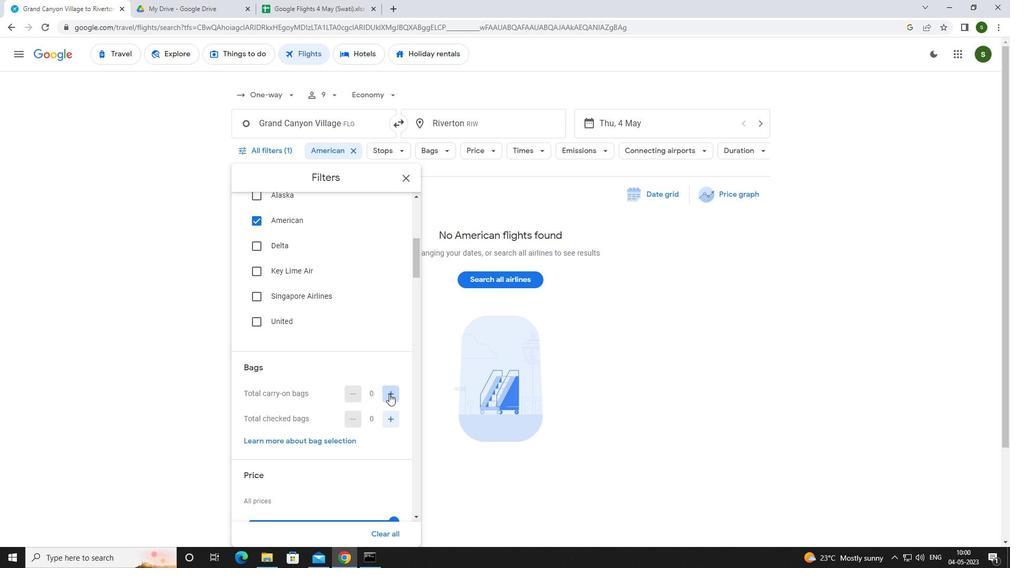 
Action: Mouse moved to (388, 394)
Screenshot: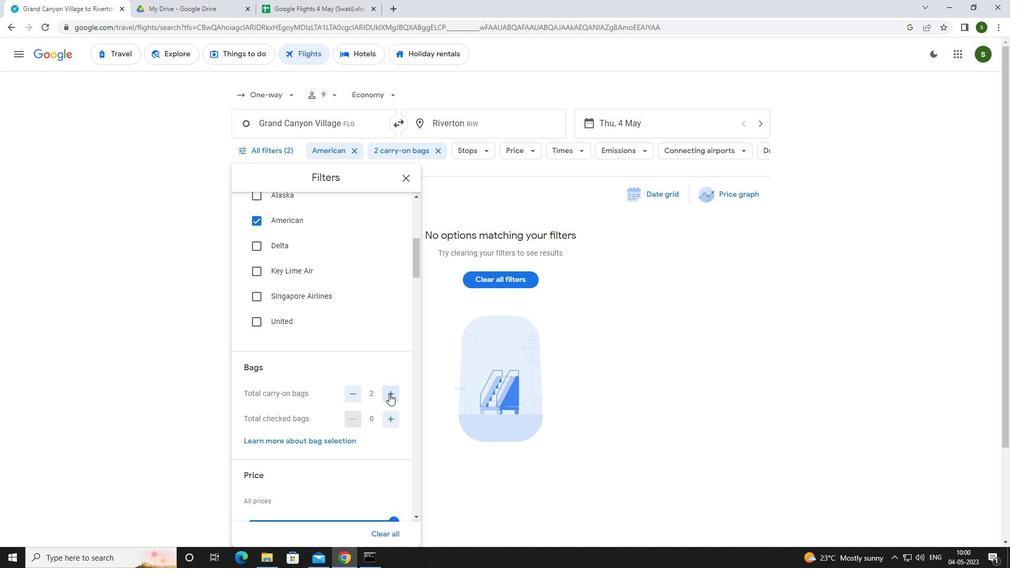 
Action: Mouse scrolled (388, 393) with delta (0, 0)
Screenshot: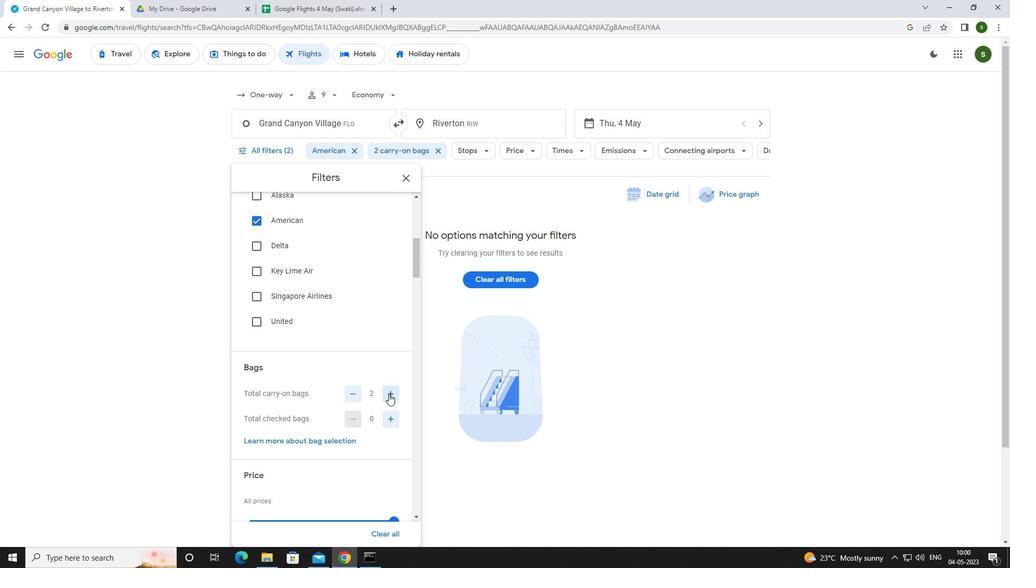 
Action: Mouse scrolled (388, 393) with delta (0, 0)
Screenshot: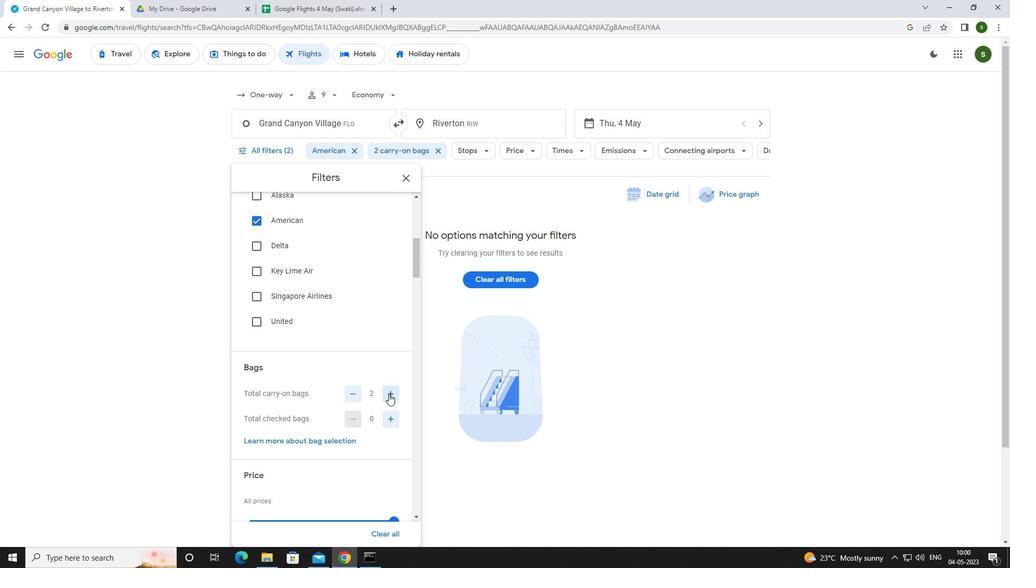 
Action: Mouse moved to (392, 413)
Screenshot: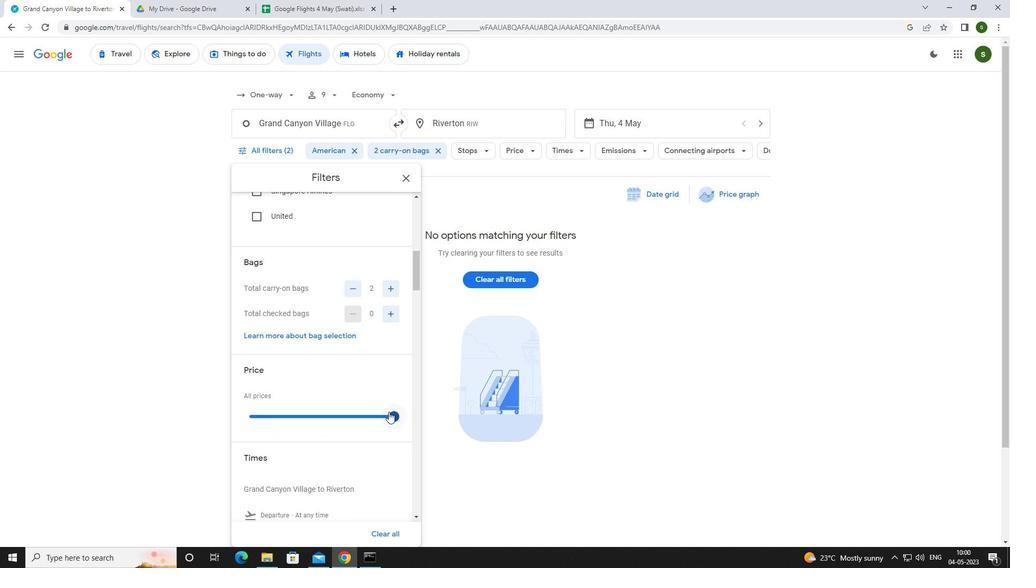 
Action: Mouse pressed left at (392, 413)
Screenshot: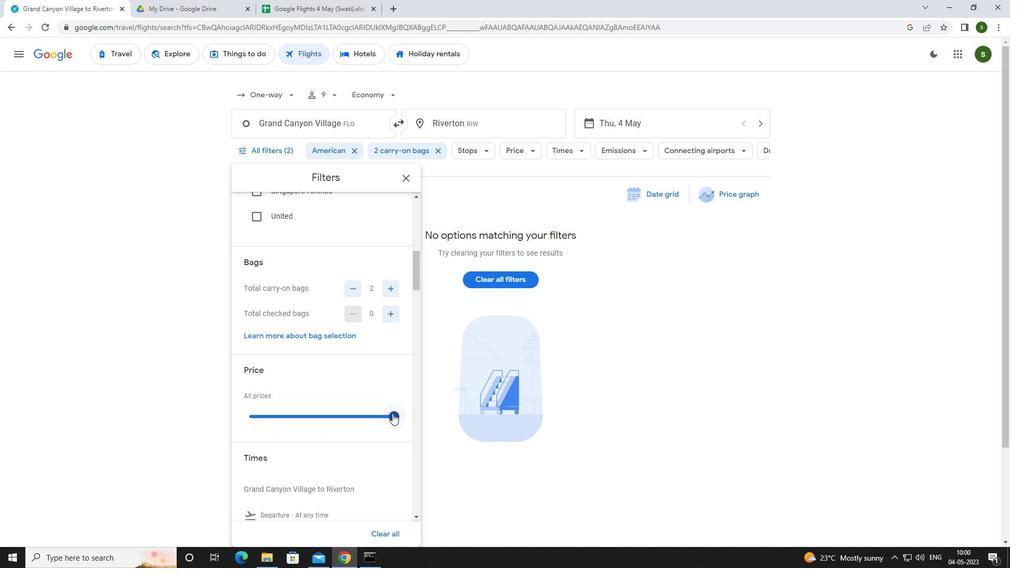 
Action: Mouse scrolled (392, 413) with delta (0, 0)
Screenshot: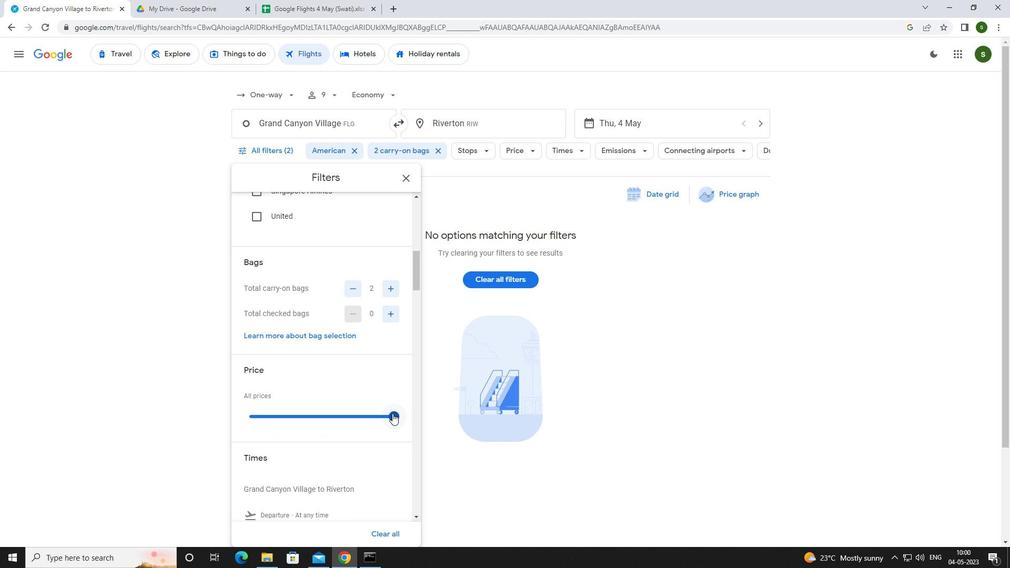 
Action: Mouse scrolled (392, 413) with delta (0, 0)
Screenshot: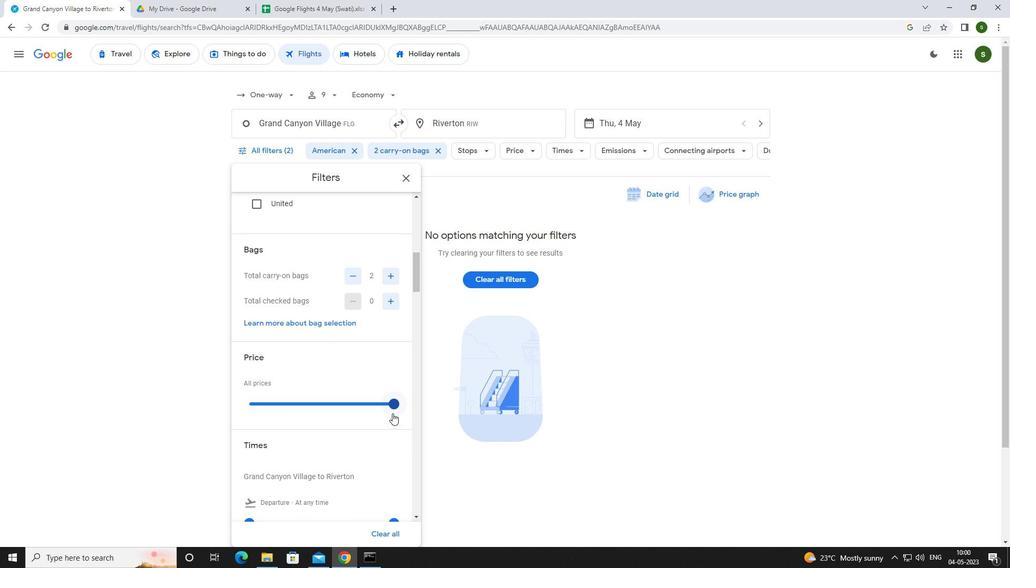 
Action: Mouse moved to (248, 428)
Screenshot: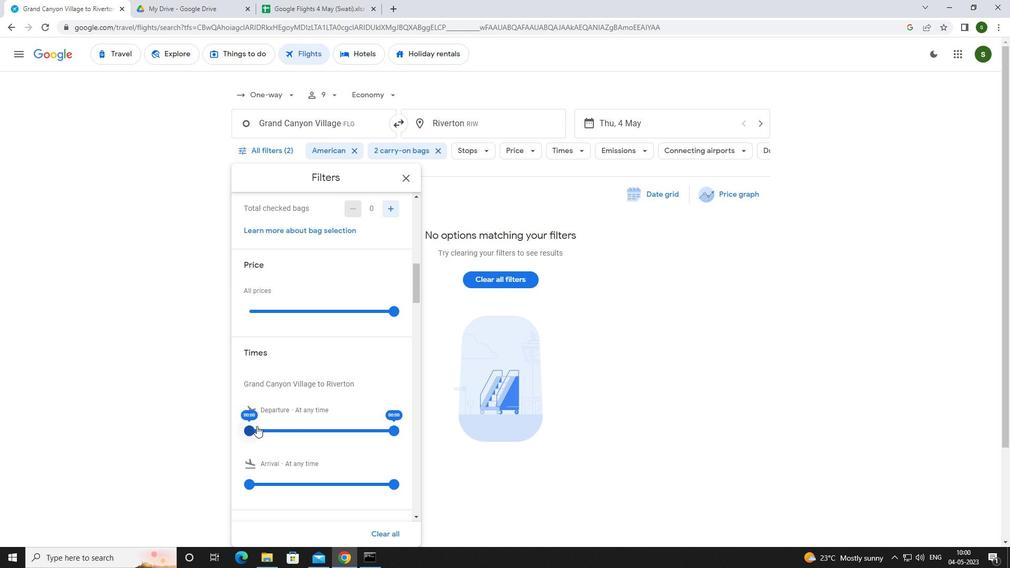 
Action: Mouse pressed left at (248, 428)
Screenshot: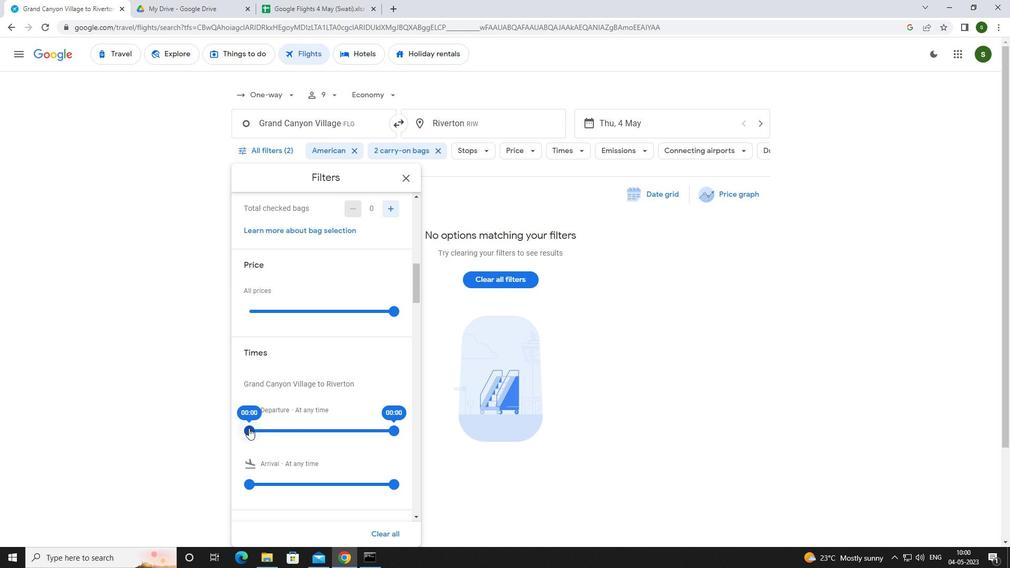 
Action: Mouse moved to (566, 337)
Screenshot: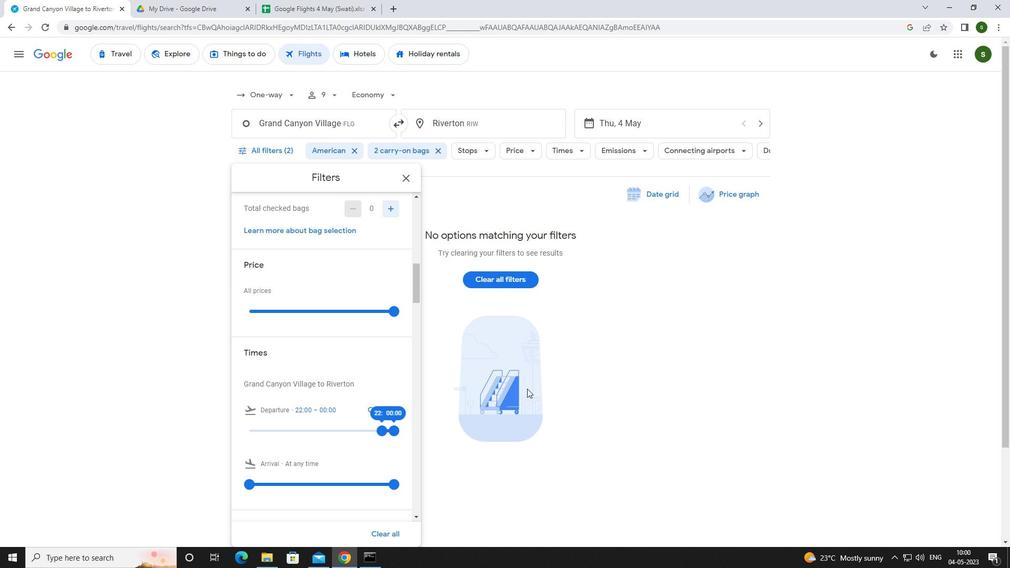 
Action: Mouse pressed left at (566, 337)
Screenshot: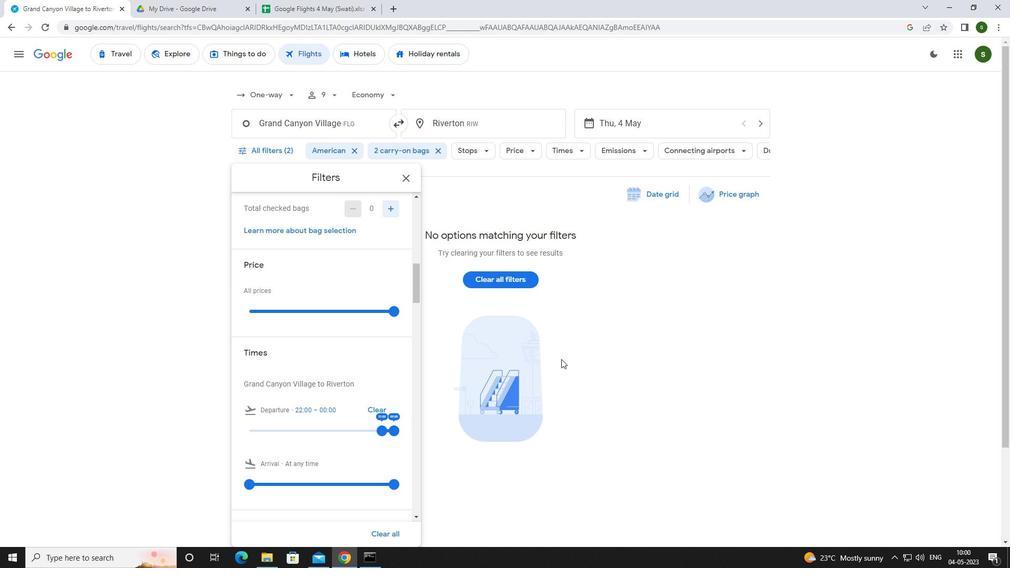 
Action: Mouse moved to (566, 336)
Screenshot: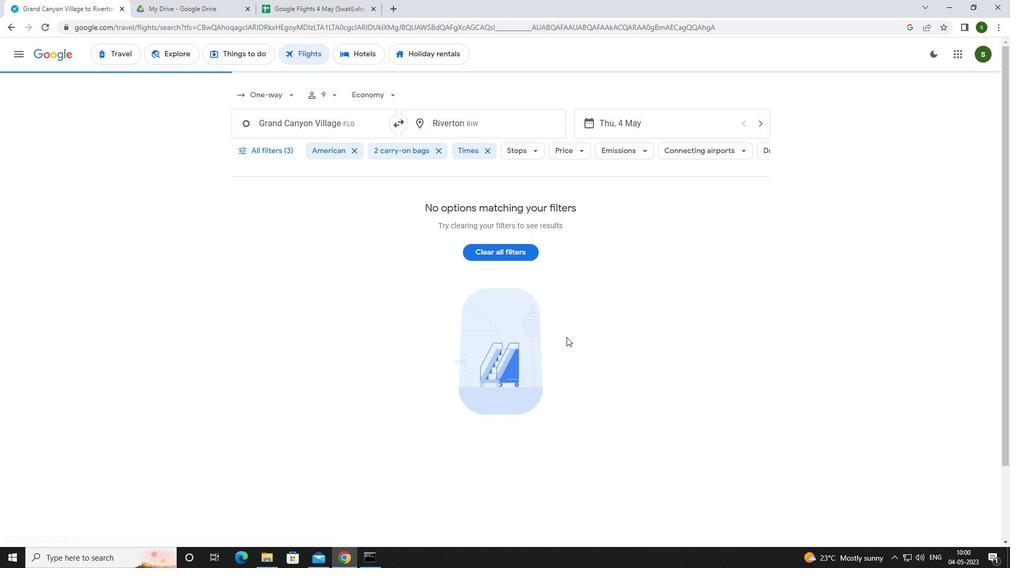 
